 Task: Create new Company, with domain: '3m.com' and type: 'Prospect'. Add new contact for this company, with mail Id: 'Aditya18Sharma@3m.com', First Name: Aditya, Last name:  Sharma, Job Title: 'E-commerce Manager', Phone Number: '(408) 555-7891'. Change life cycle stage to  Lead and lead status to  Open. Logged in from softage.1@softage.net
Action: Mouse moved to (97, 61)
Screenshot: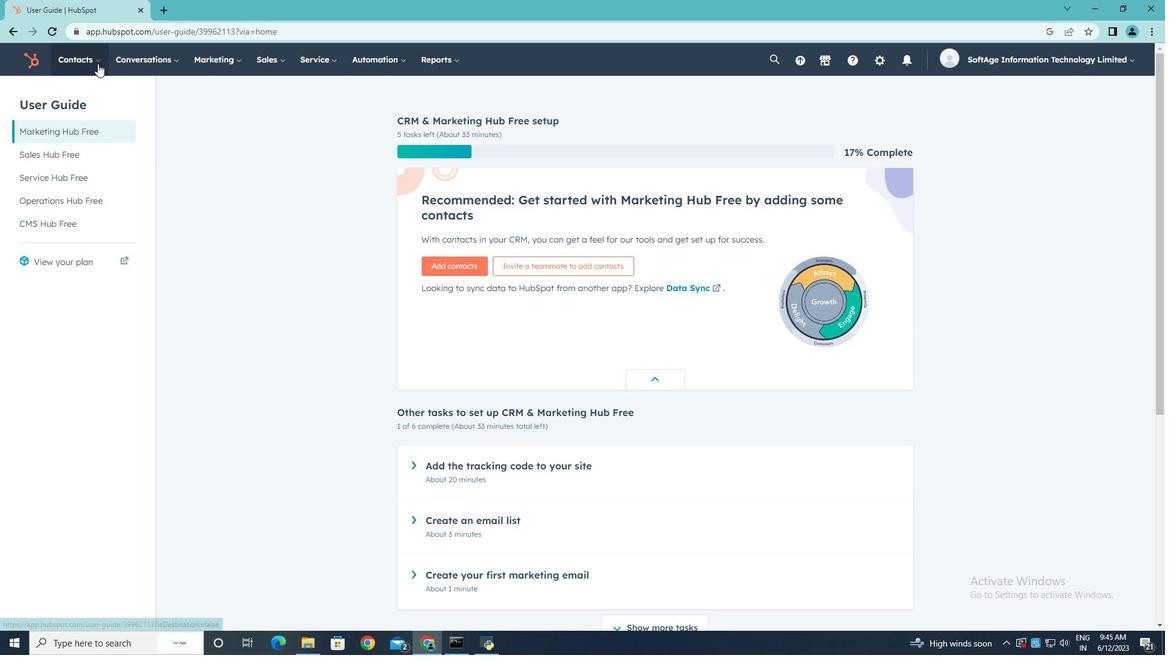 
Action: Mouse pressed left at (97, 61)
Screenshot: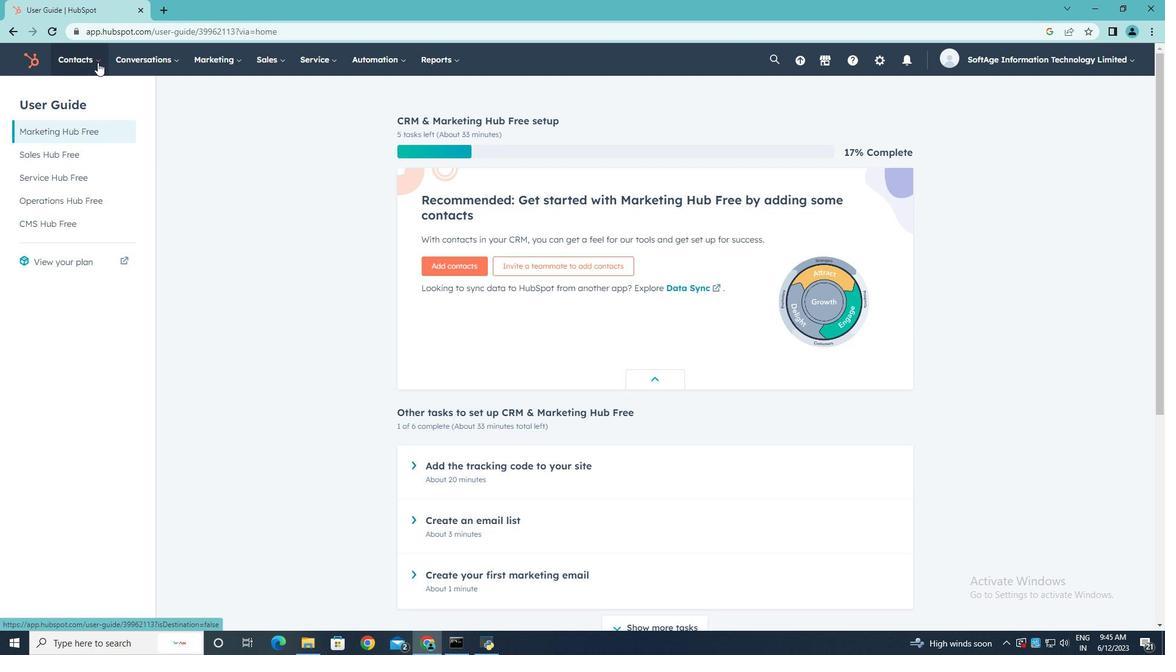 
Action: Mouse moved to (92, 123)
Screenshot: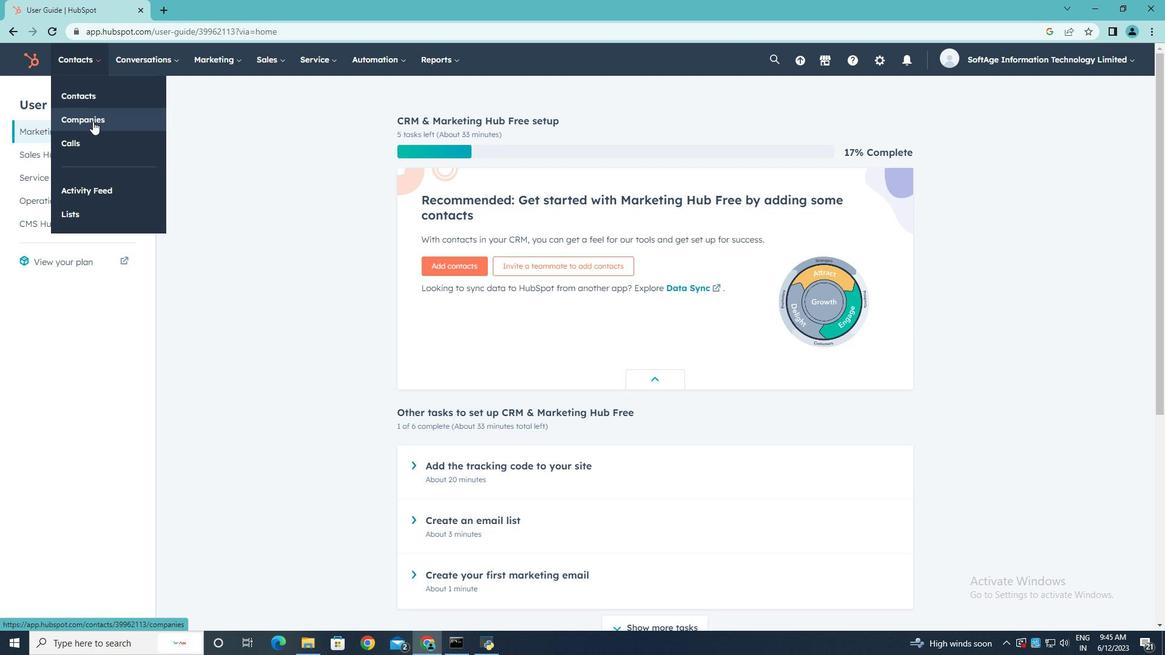 
Action: Mouse pressed left at (92, 123)
Screenshot: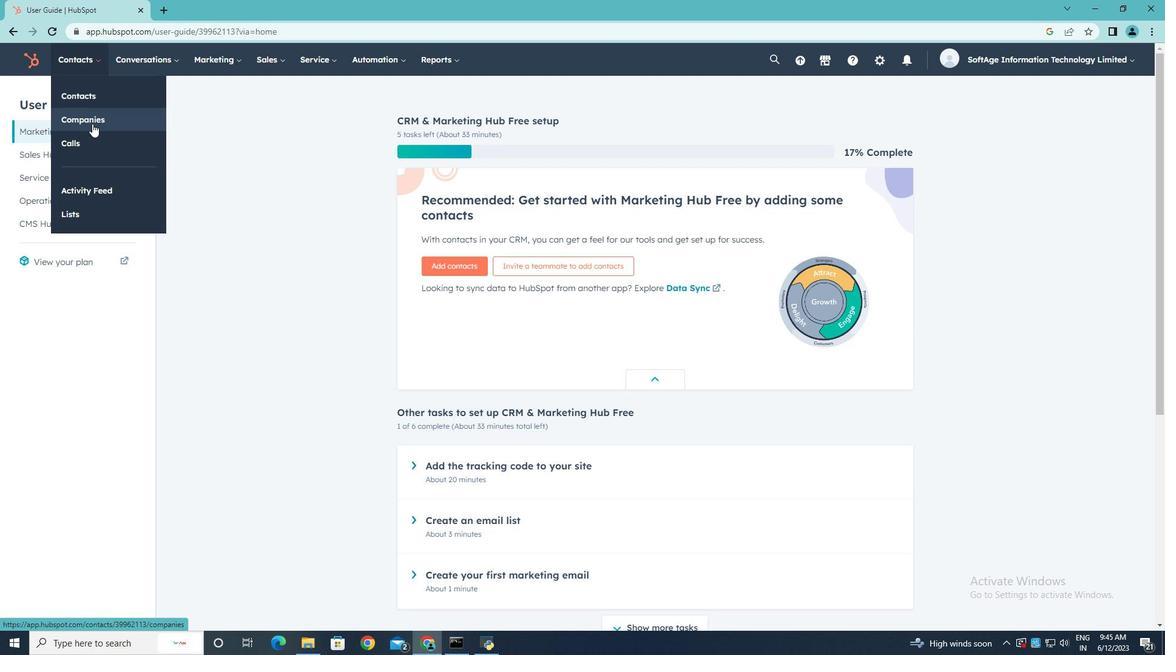
Action: Mouse moved to (1106, 103)
Screenshot: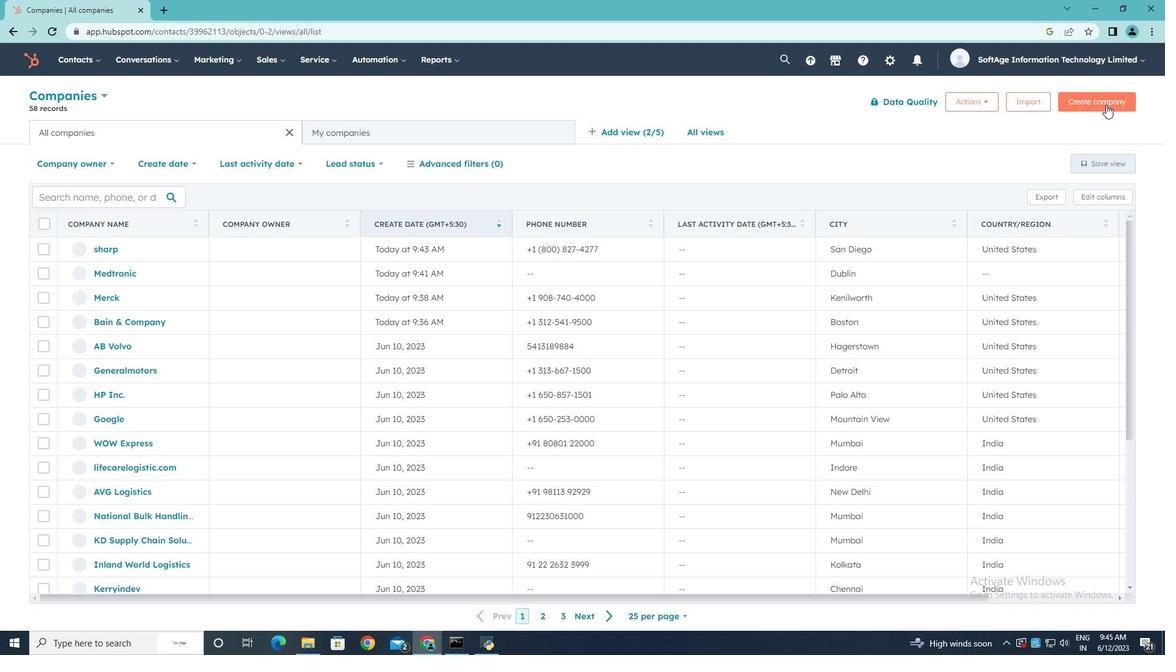 
Action: Mouse pressed left at (1106, 103)
Screenshot: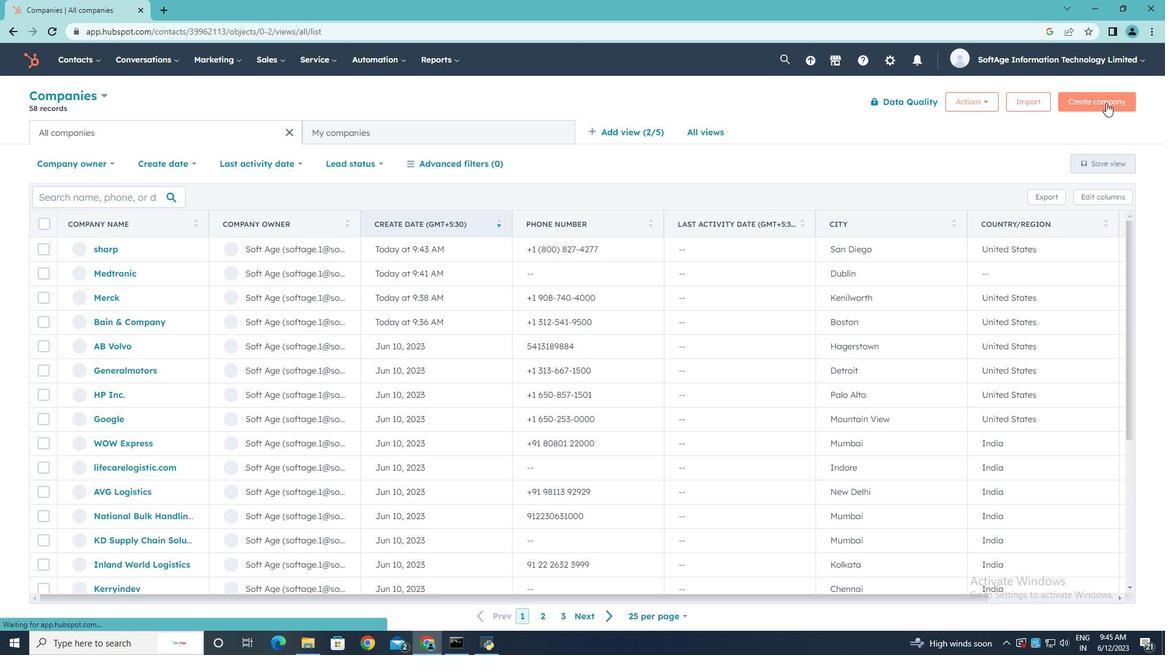 
Action: Mouse moved to (922, 154)
Screenshot: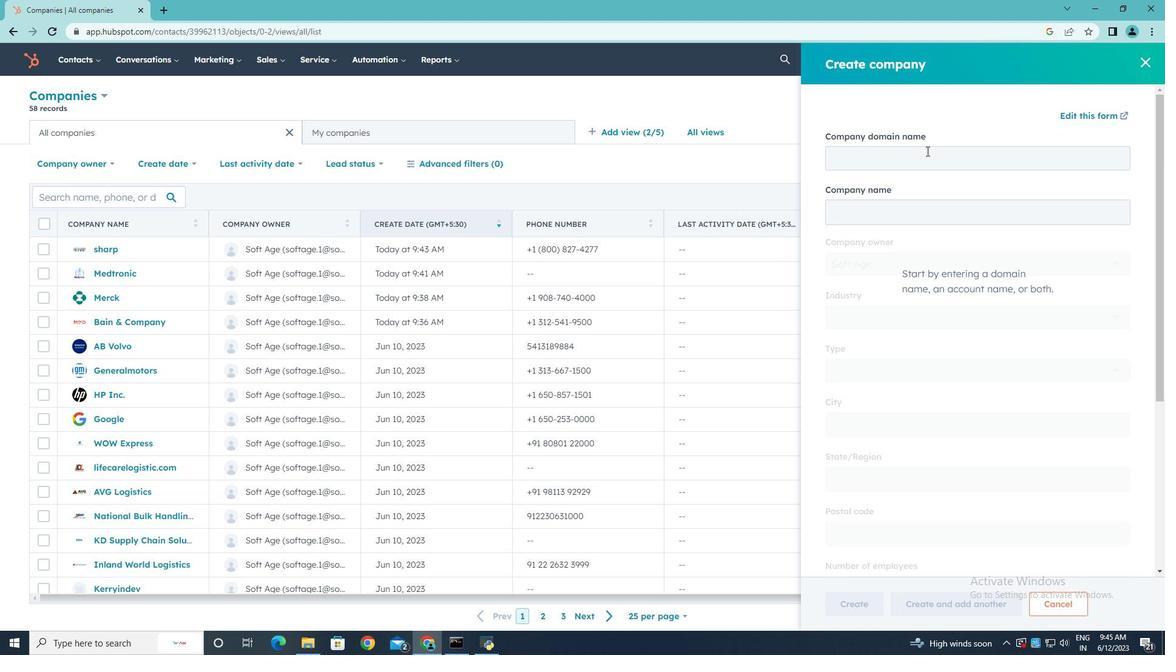 
Action: Mouse pressed left at (922, 154)
Screenshot: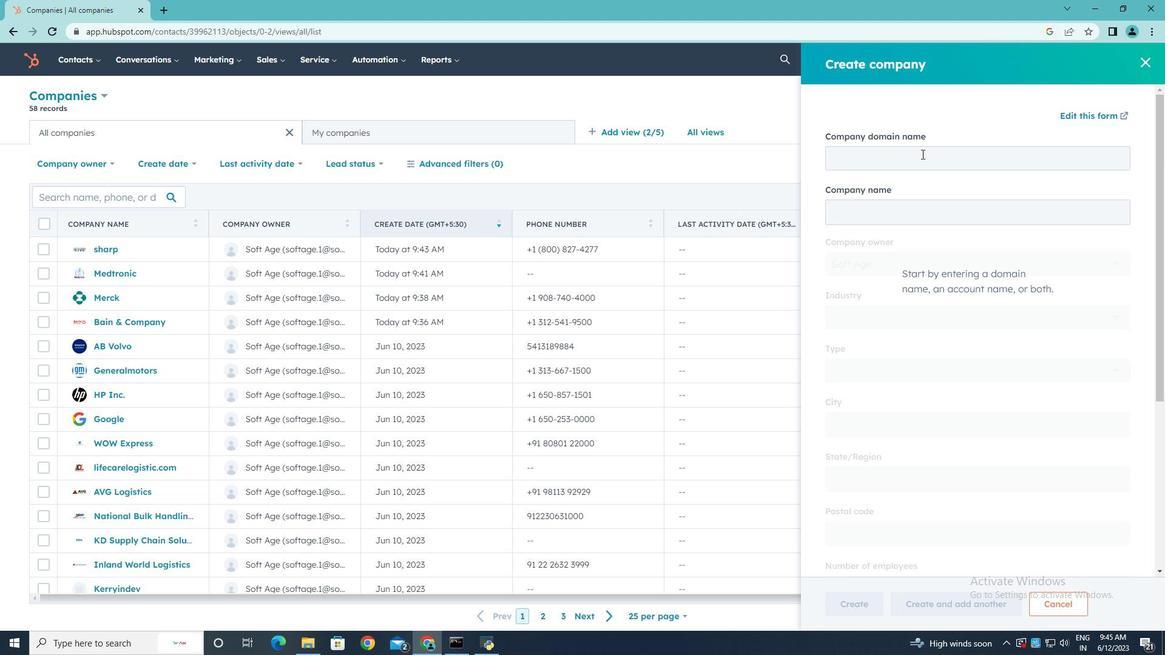 
Action: Key pressed 3m.com
Screenshot: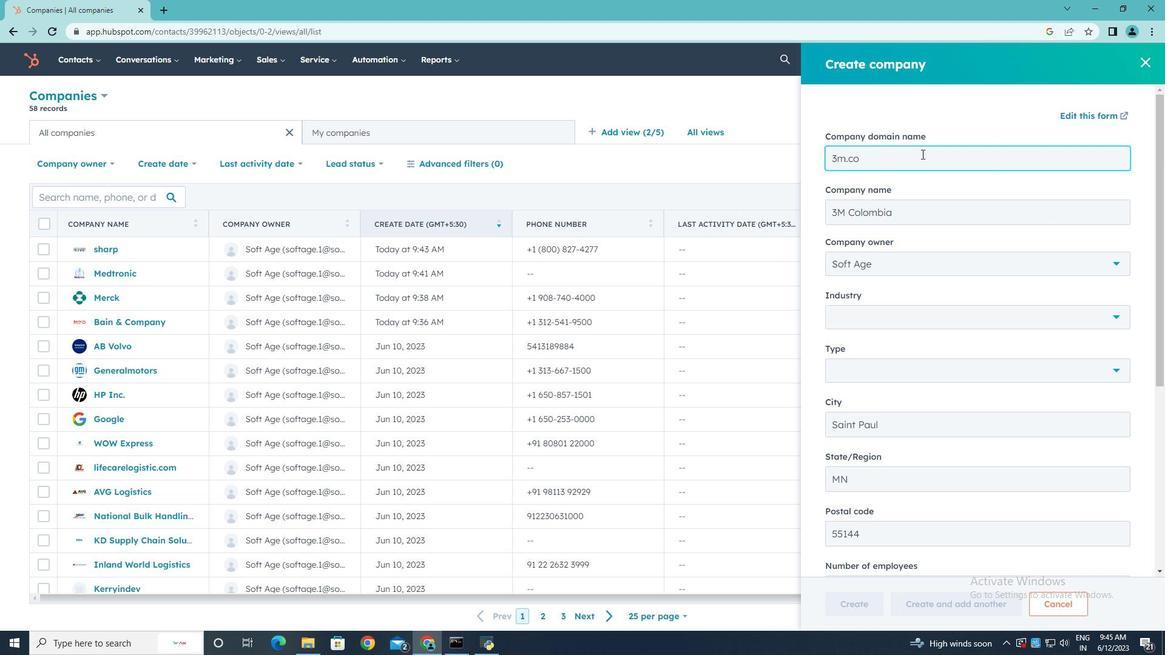 
Action: Mouse moved to (922, 221)
Screenshot: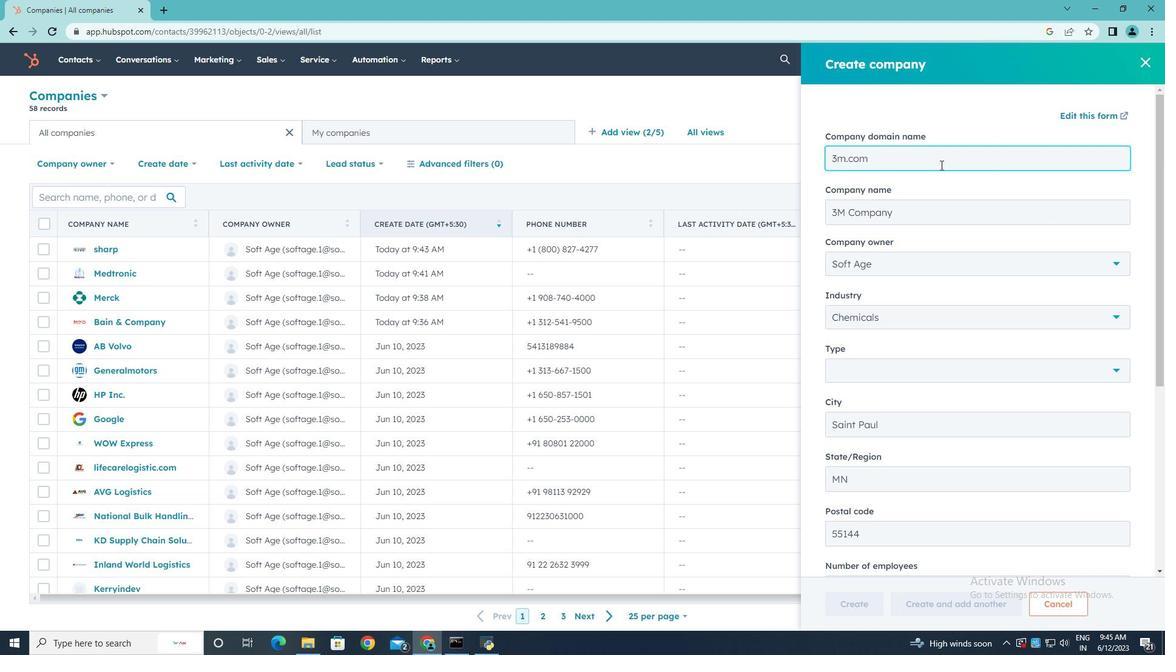
Action: Mouse scrolled (922, 220) with delta (0, 0)
Screenshot: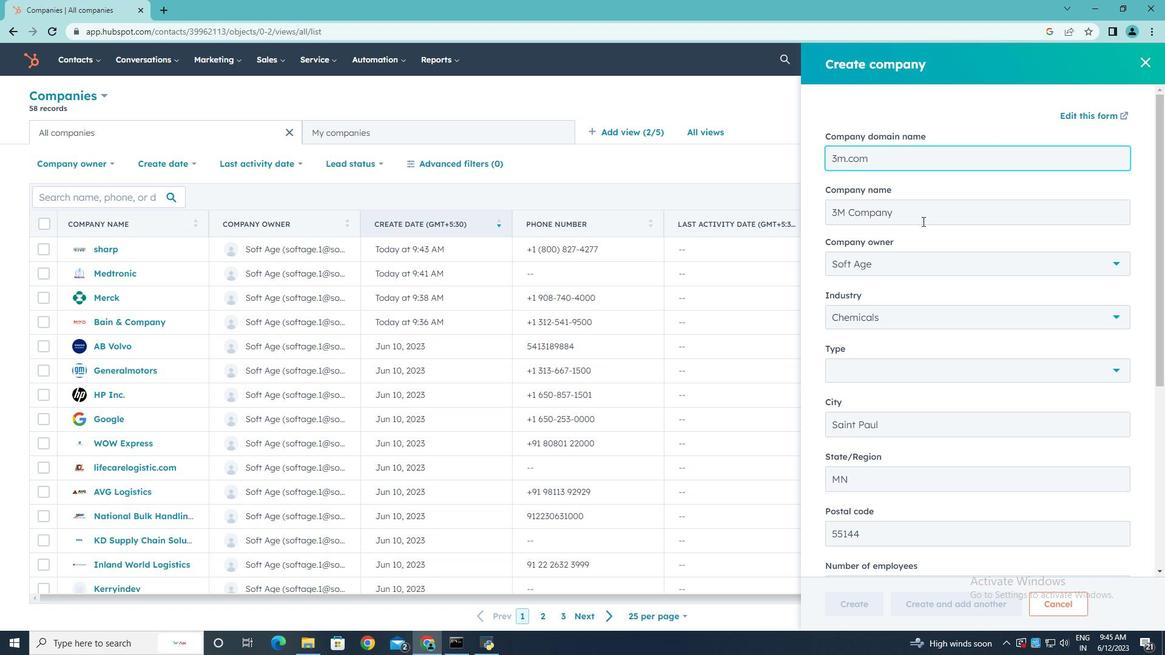
Action: Mouse scrolled (922, 220) with delta (0, 0)
Screenshot: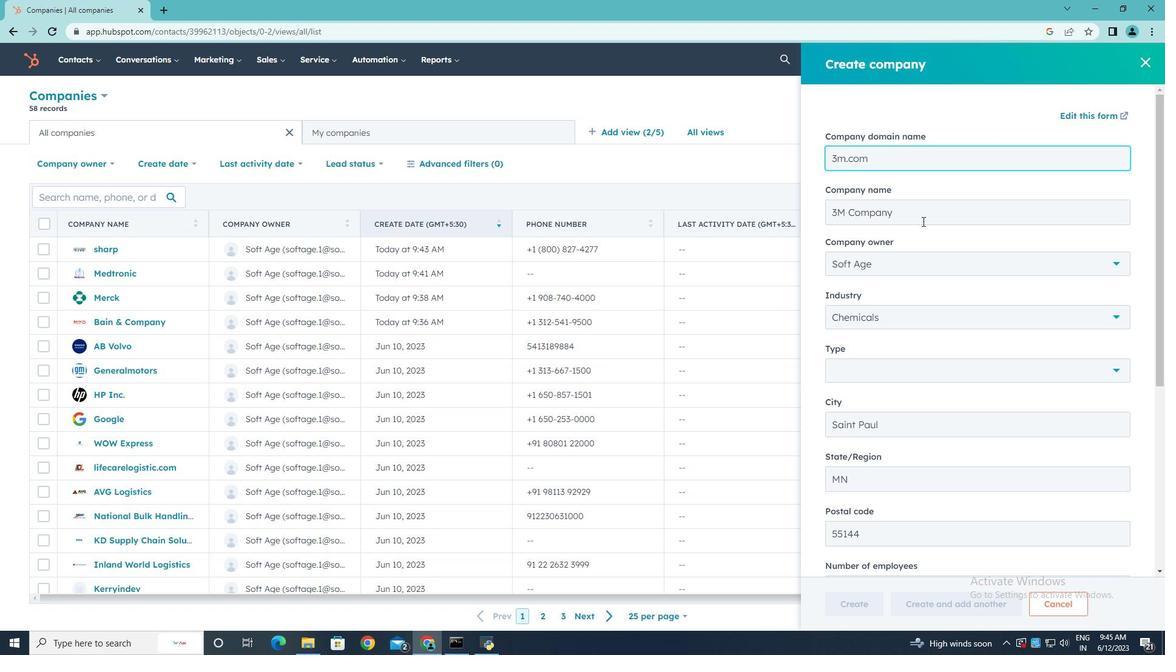
Action: Mouse scrolled (922, 220) with delta (0, 0)
Screenshot: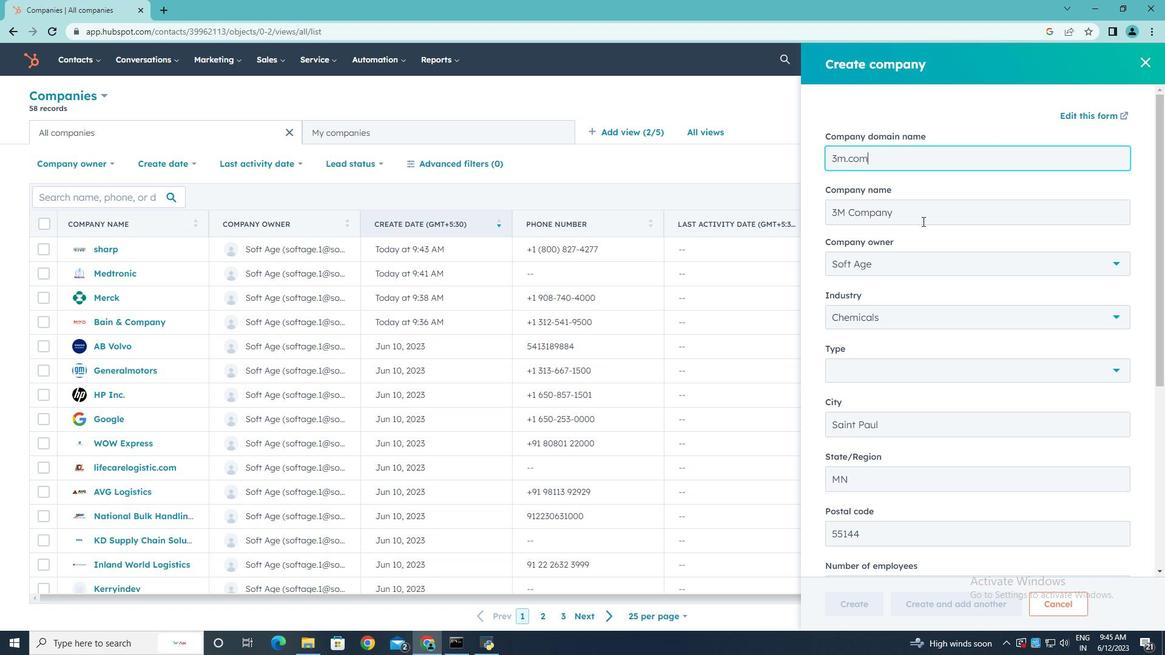
Action: Mouse moved to (993, 192)
Screenshot: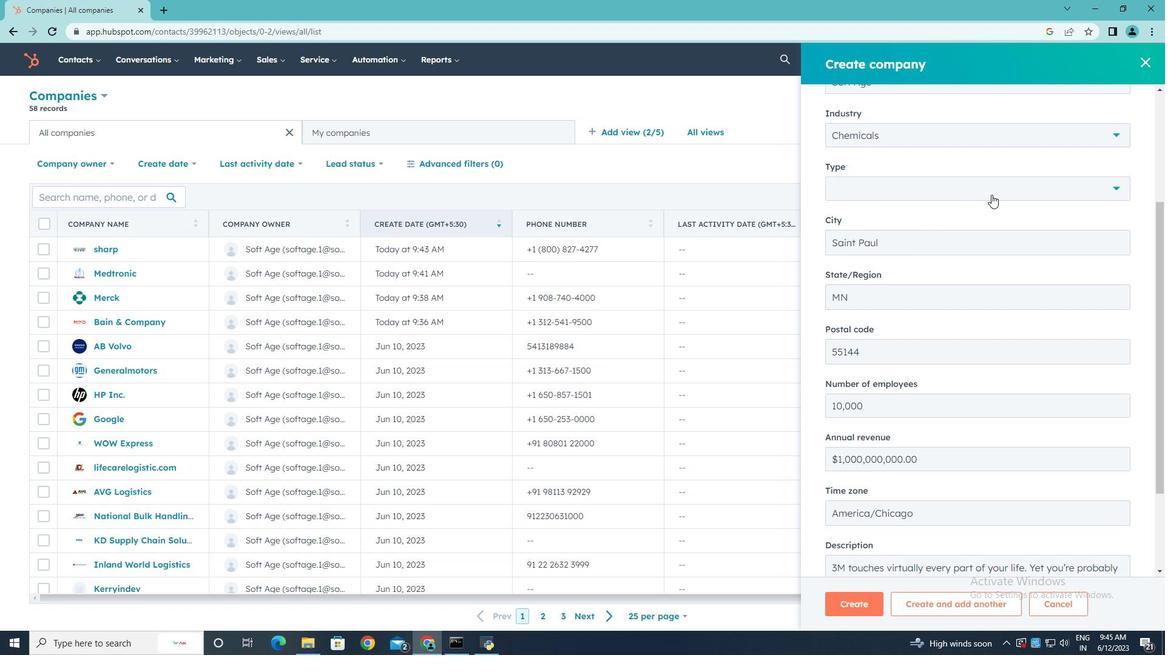 
Action: Mouse pressed left at (993, 192)
Screenshot: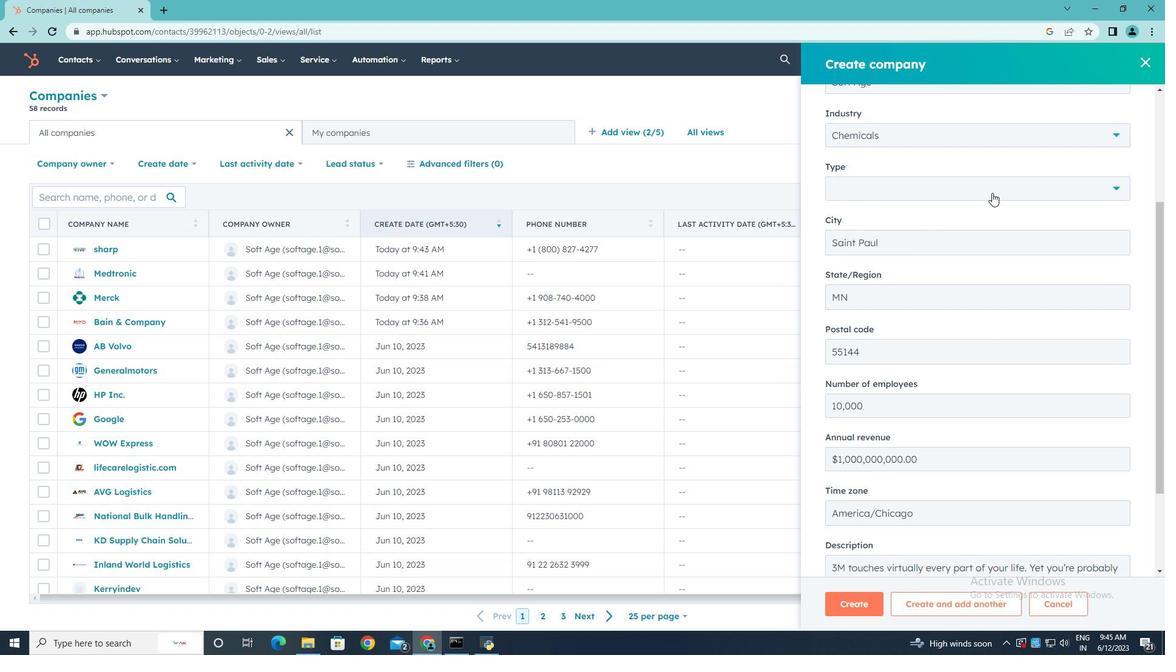 
Action: Mouse moved to (891, 243)
Screenshot: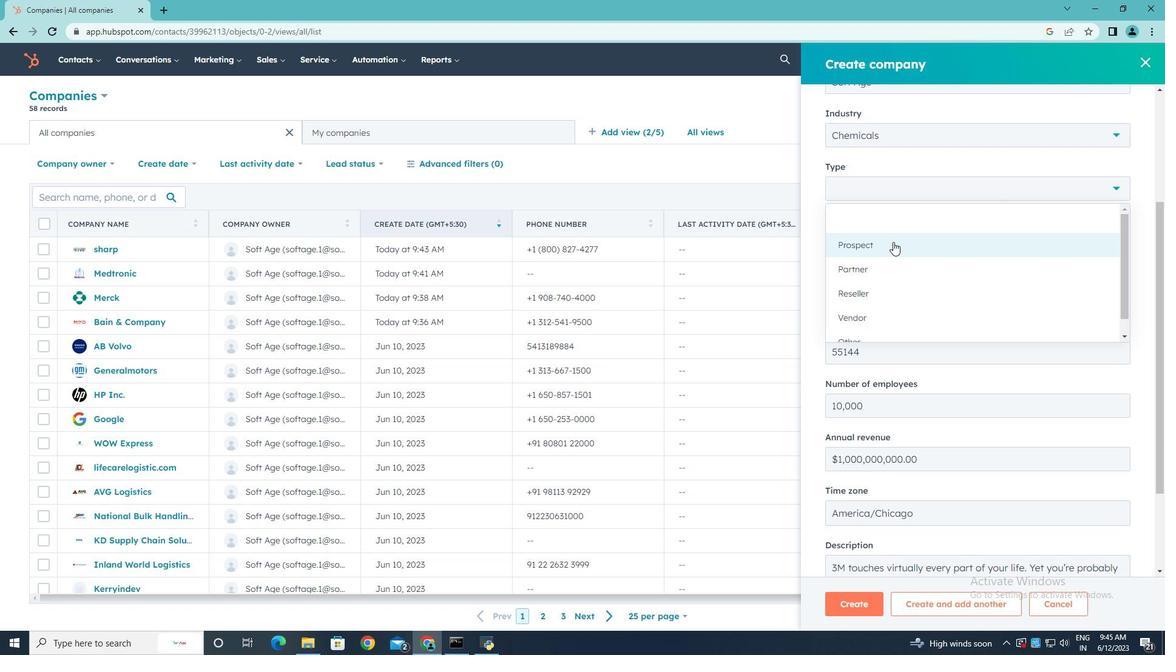 
Action: Mouse pressed left at (891, 243)
Screenshot: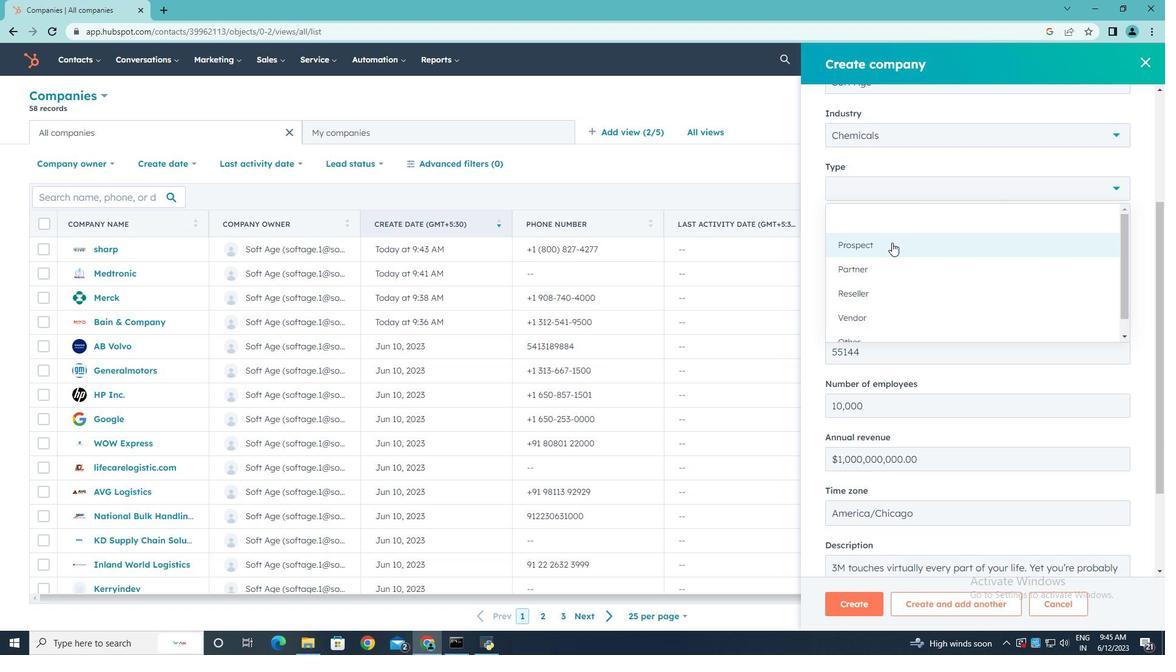 
Action: Mouse scrolled (891, 242) with delta (0, 0)
Screenshot: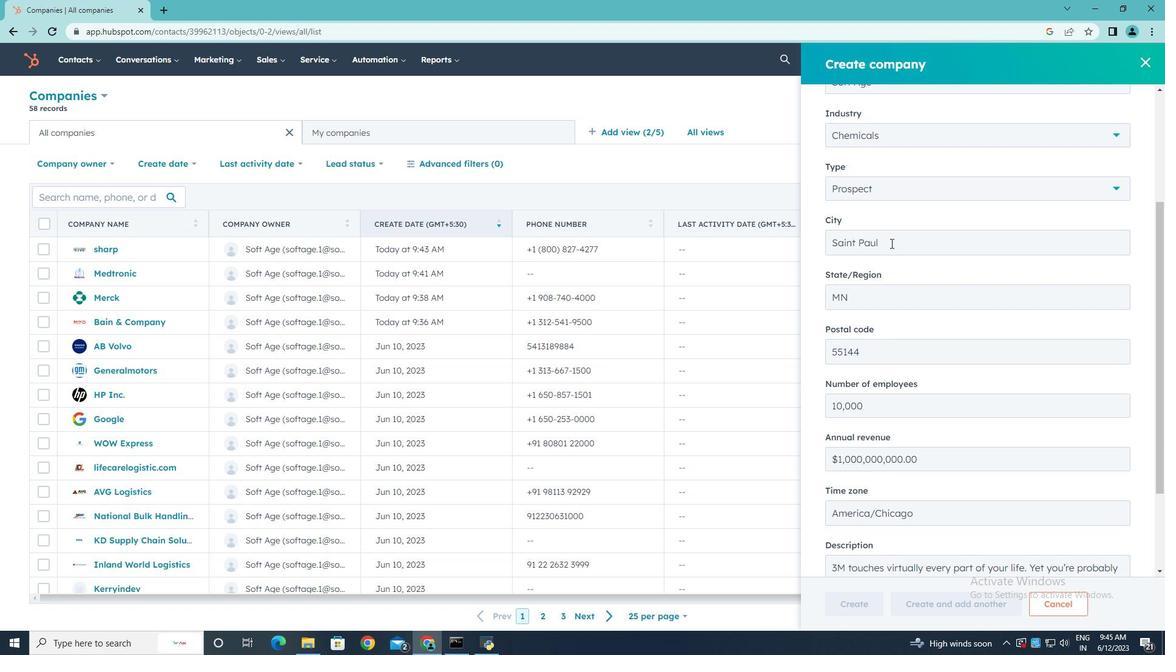 
Action: Mouse scrolled (891, 242) with delta (0, 0)
Screenshot: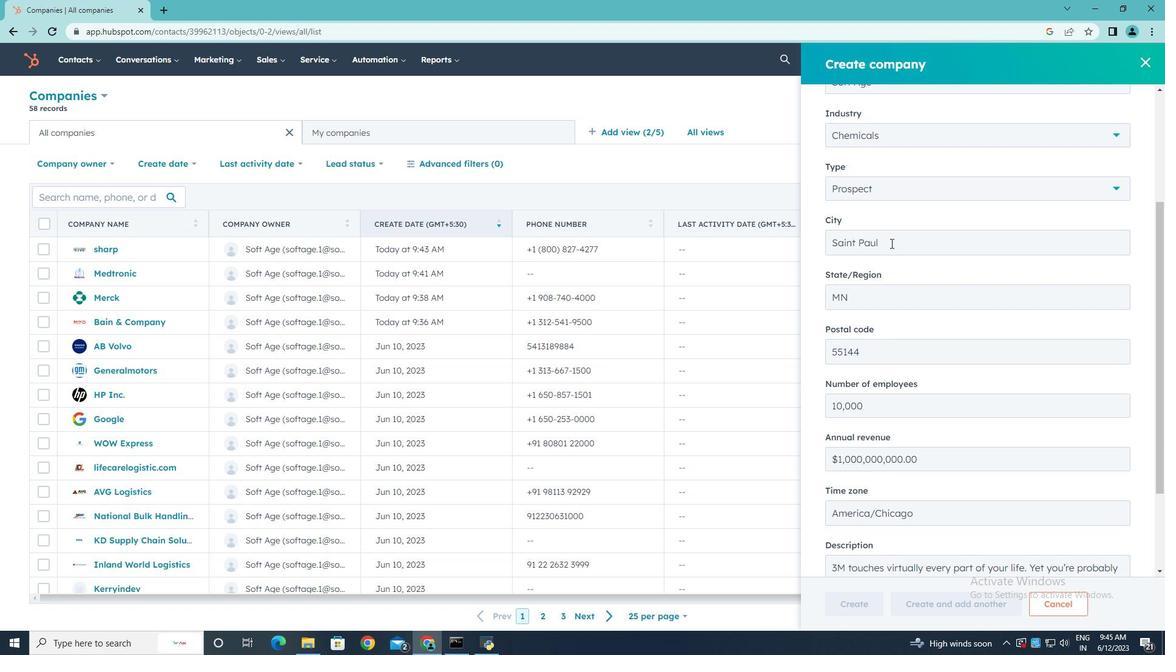 
Action: Mouse scrolled (891, 242) with delta (0, 0)
Screenshot: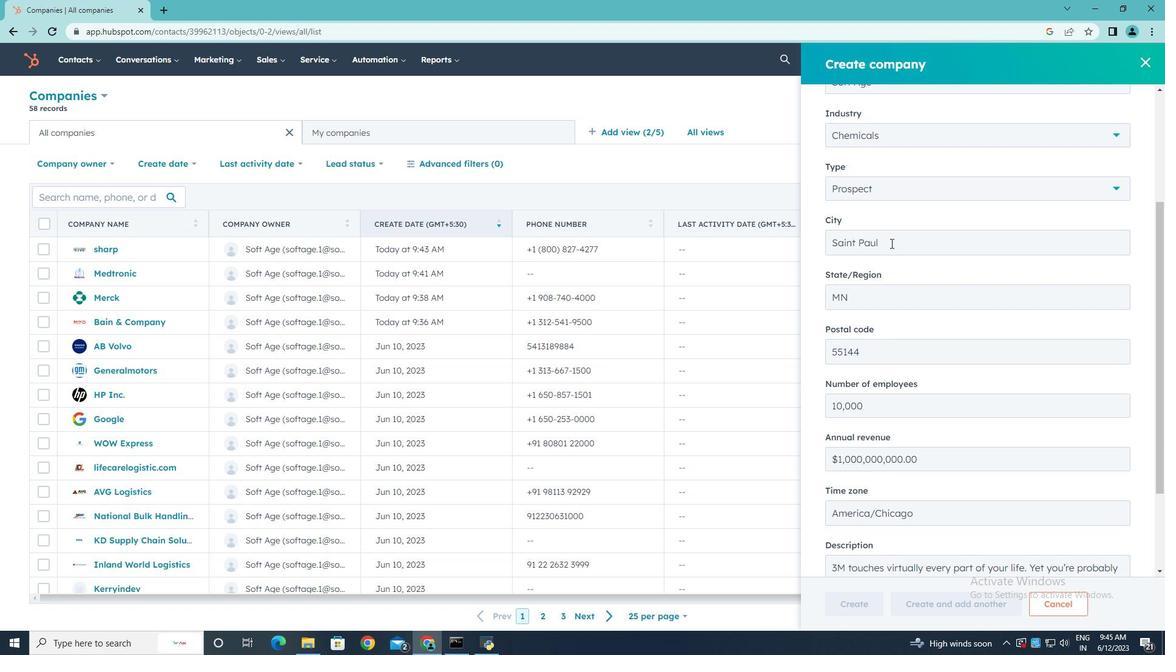
Action: Mouse scrolled (891, 242) with delta (0, 0)
Screenshot: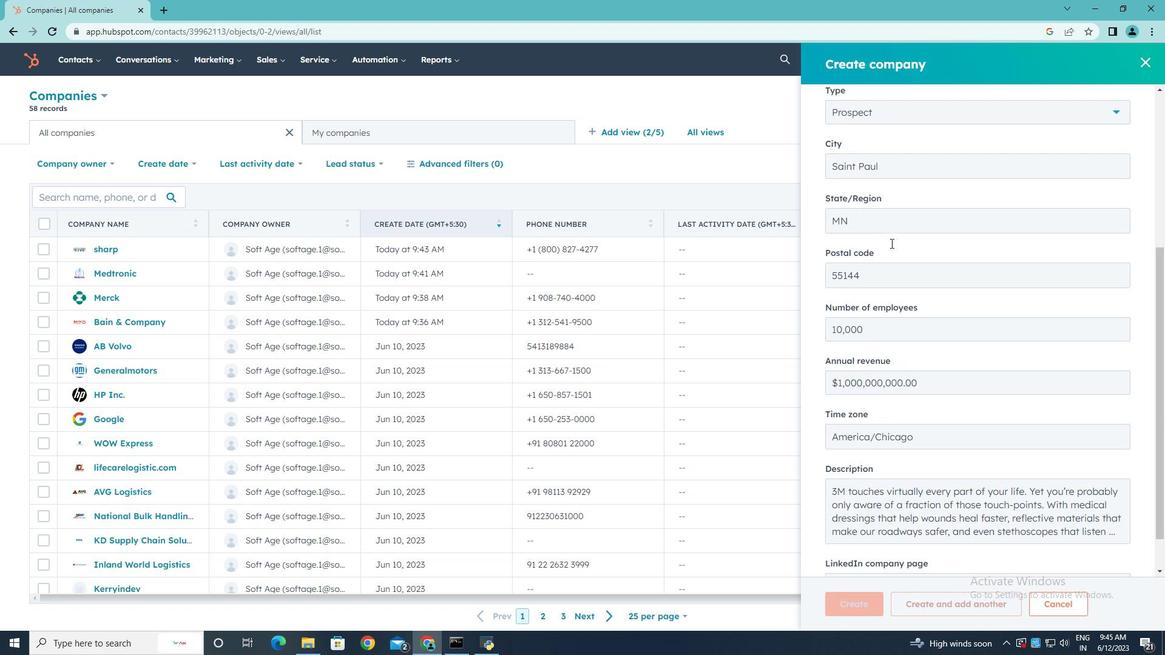 
Action: Mouse moved to (848, 617)
Screenshot: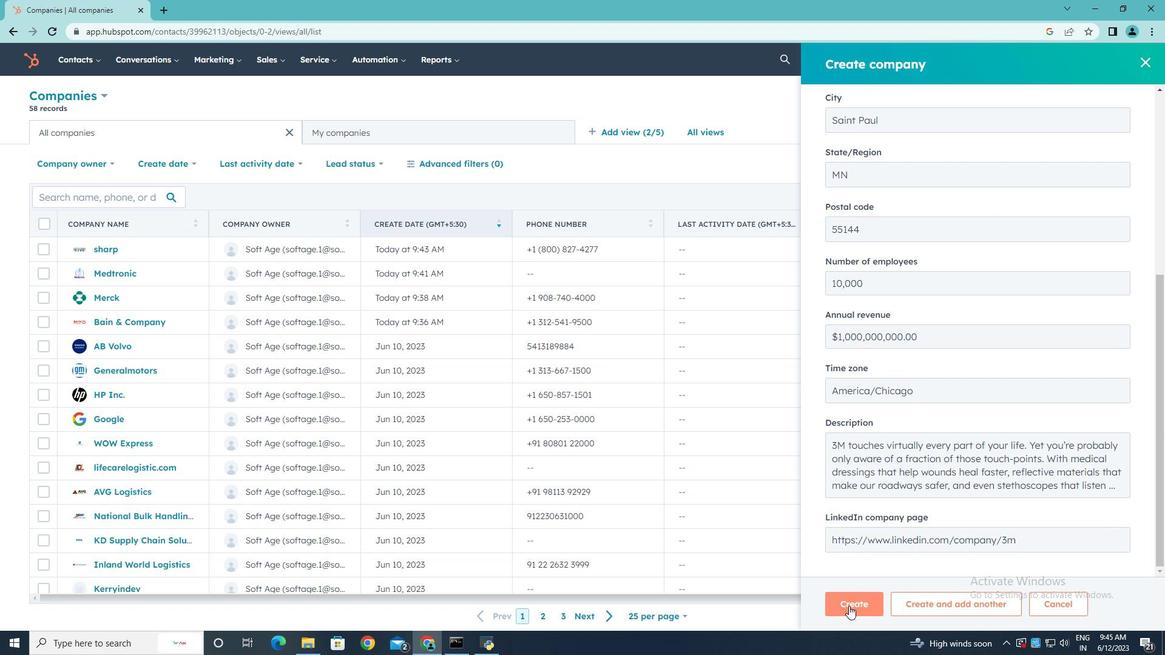 
Action: Mouse pressed left at (848, 617)
Screenshot: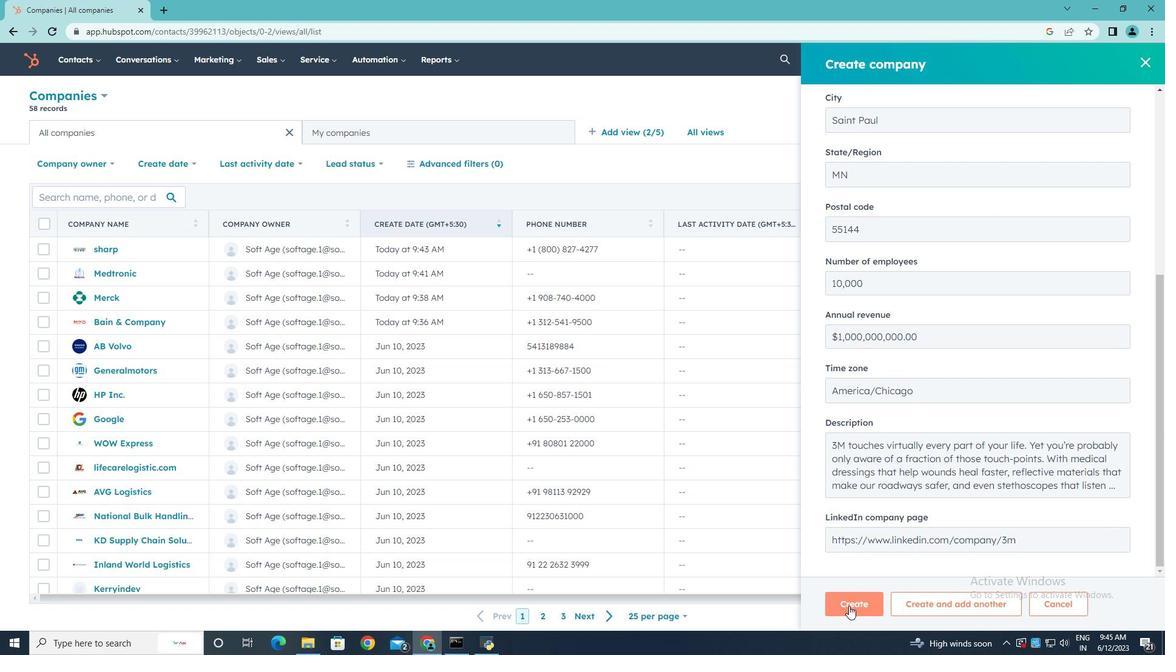 
Action: Mouse moved to (853, 611)
Screenshot: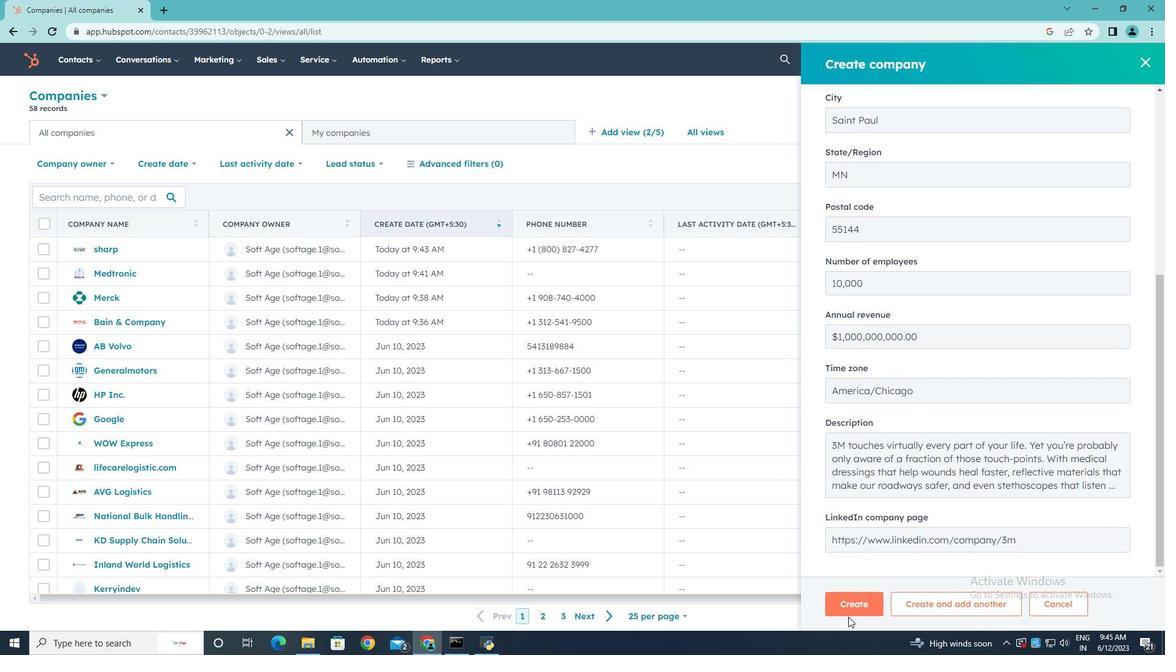 
Action: Mouse pressed left at (853, 611)
Screenshot: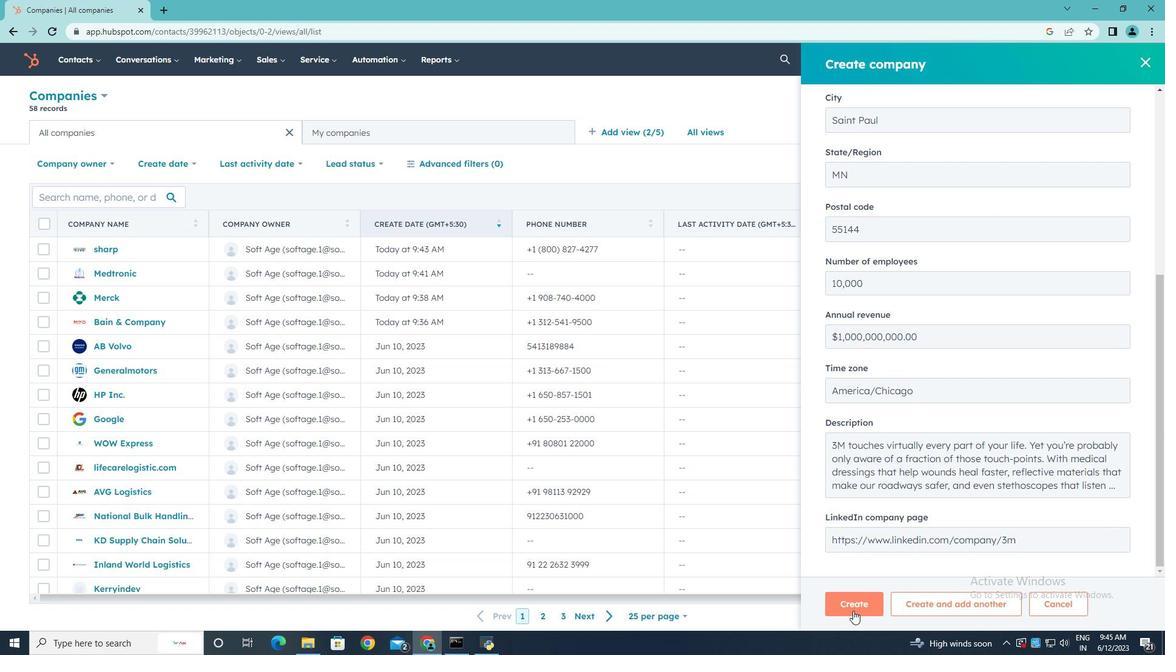 
Action: Mouse moved to (815, 389)
Screenshot: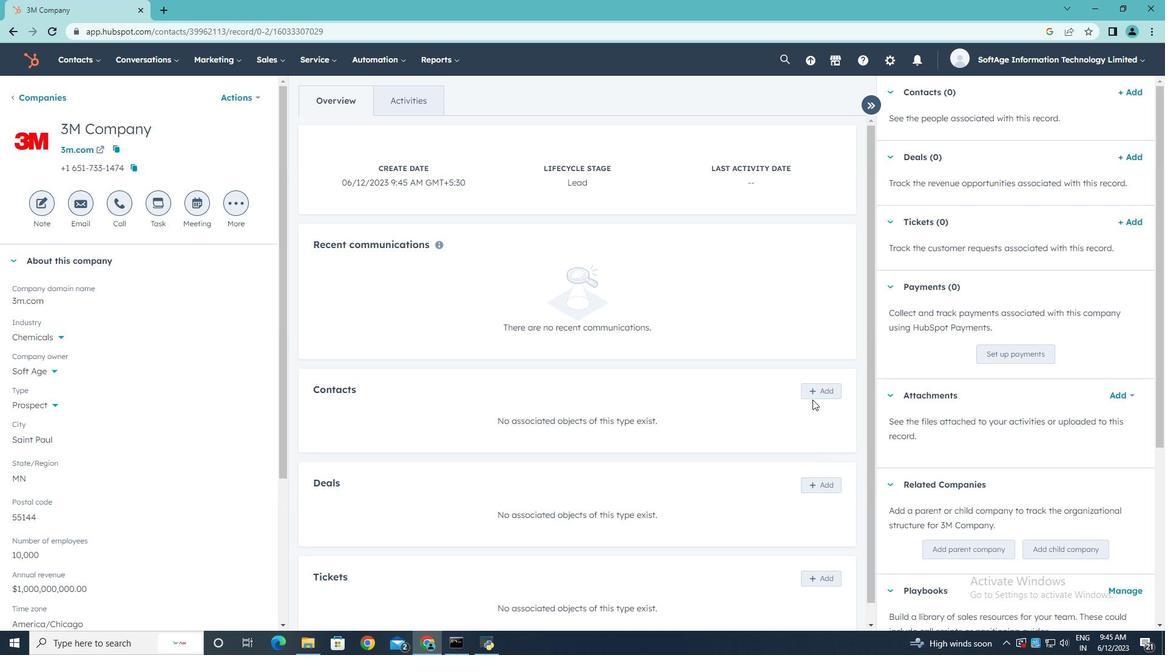 
Action: Mouse pressed left at (815, 389)
Screenshot: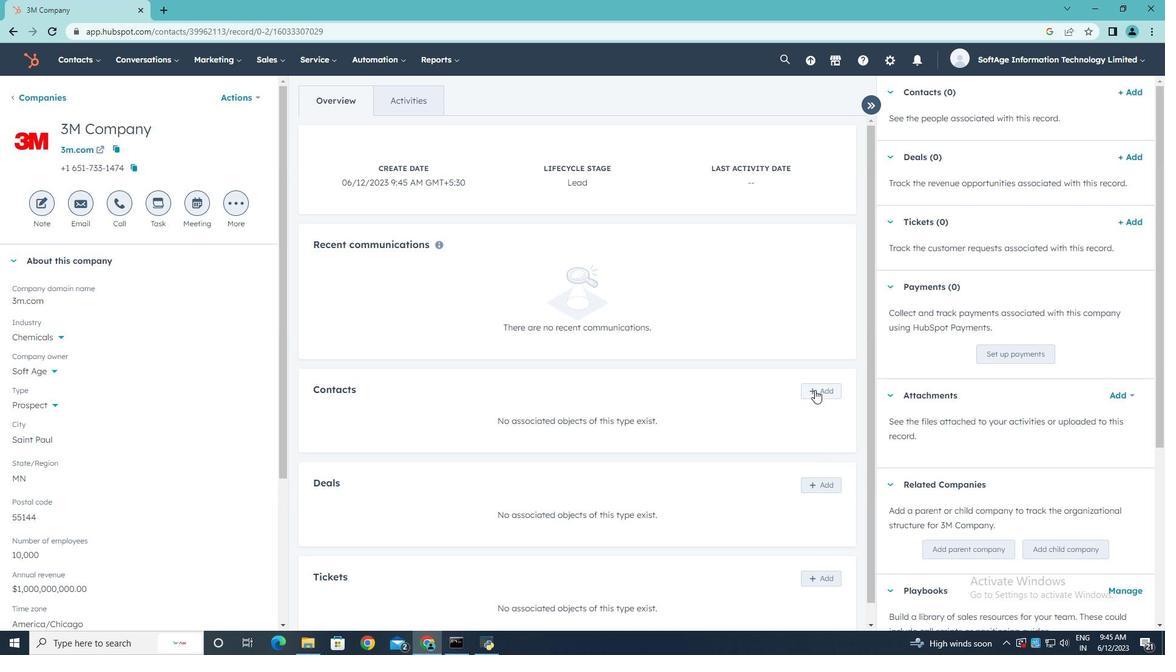 
Action: Mouse moved to (915, 119)
Screenshot: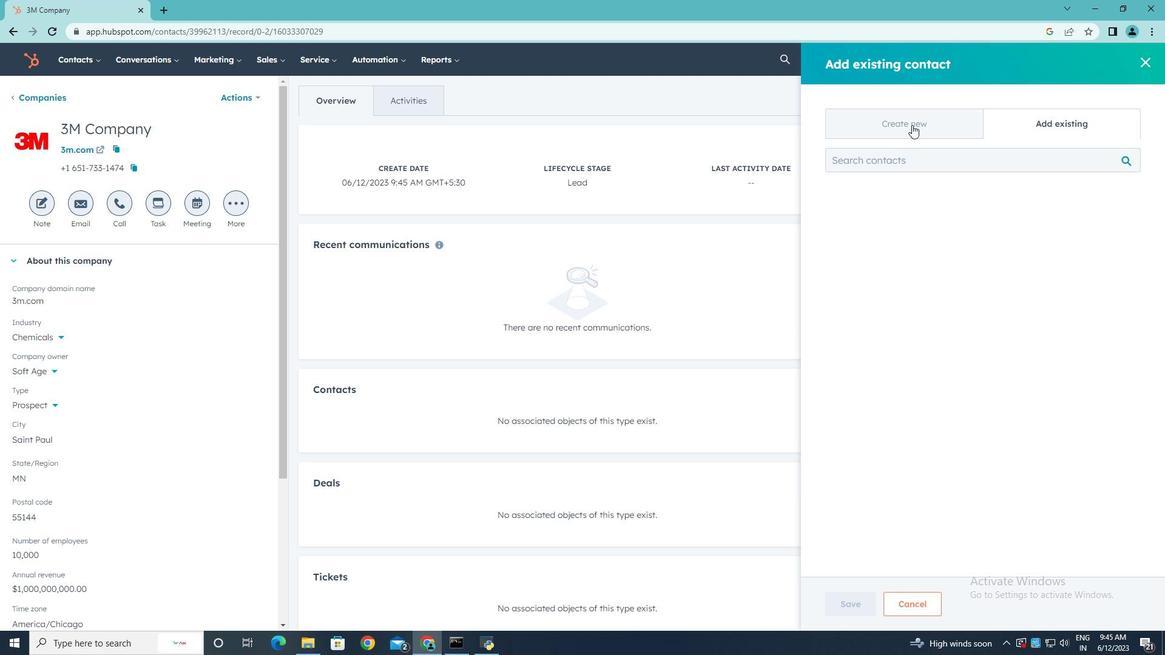 
Action: Mouse pressed left at (915, 119)
Screenshot: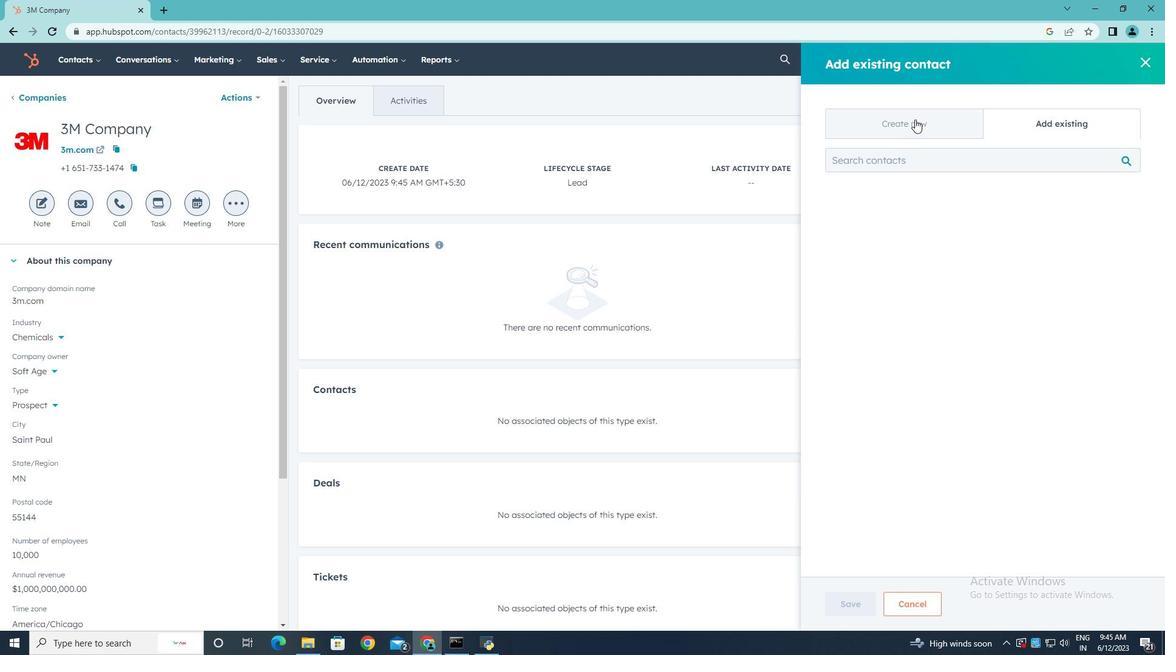 
Action: Mouse moved to (885, 196)
Screenshot: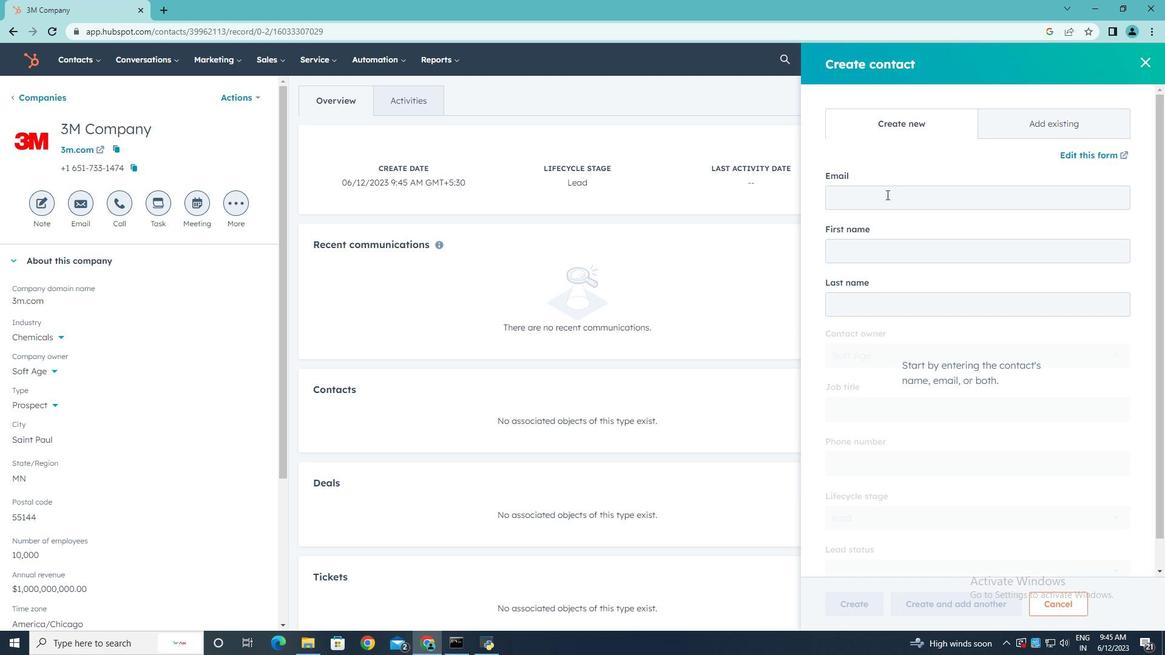 
Action: Mouse pressed left at (885, 196)
Screenshot: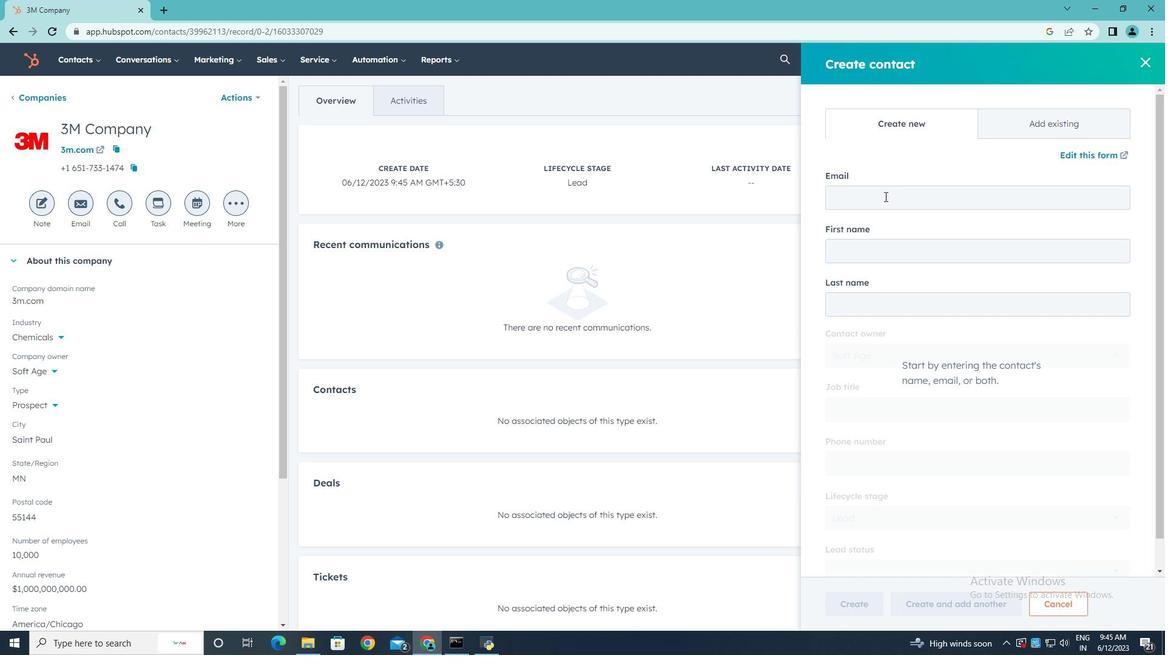 
Action: Key pressed <Key.shift>Aditya18<Key.shift>Sharma<Key.shift><Key.shift><Key.shift><Key.shift><Key.shift><Key.shift><Key.shift><Key.shift><Key.shift><Key.shift><Key.shift><Key.shift><Key.shift><Key.shift><Key.shift><Key.shift><Key.shift><Key.shift><Key.shift><Key.shift><Key.shift><Key.shift><Key.shift><Key.shift>@3m.com
Screenshot: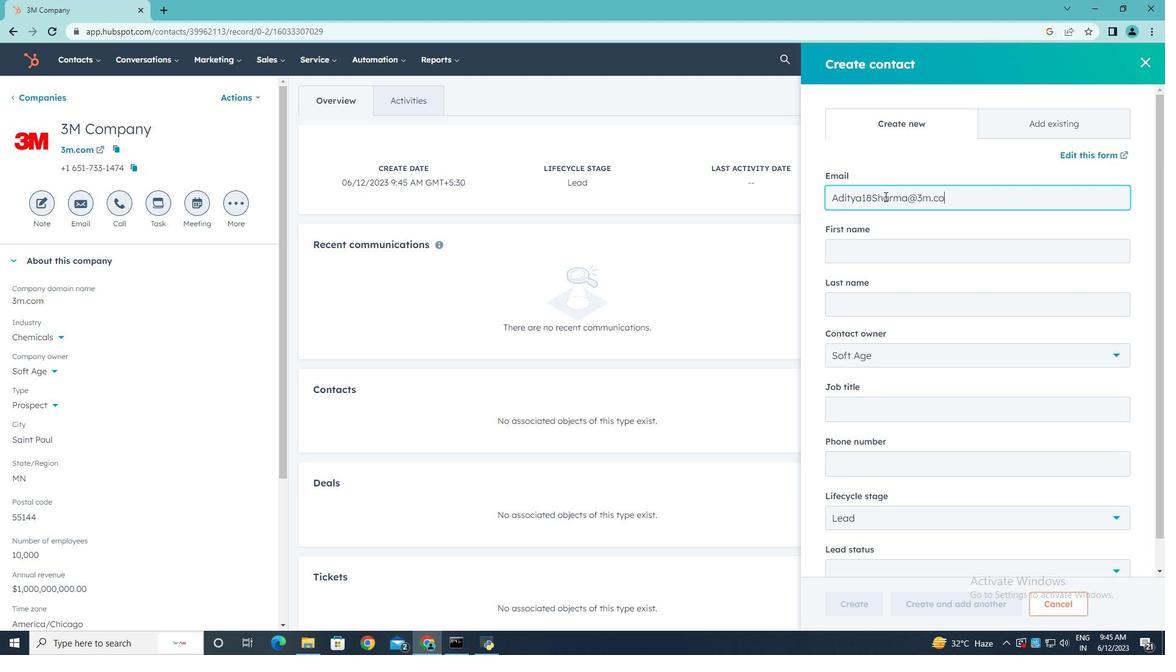 
Action: Mouse moved to (884, 245)
Screenshot: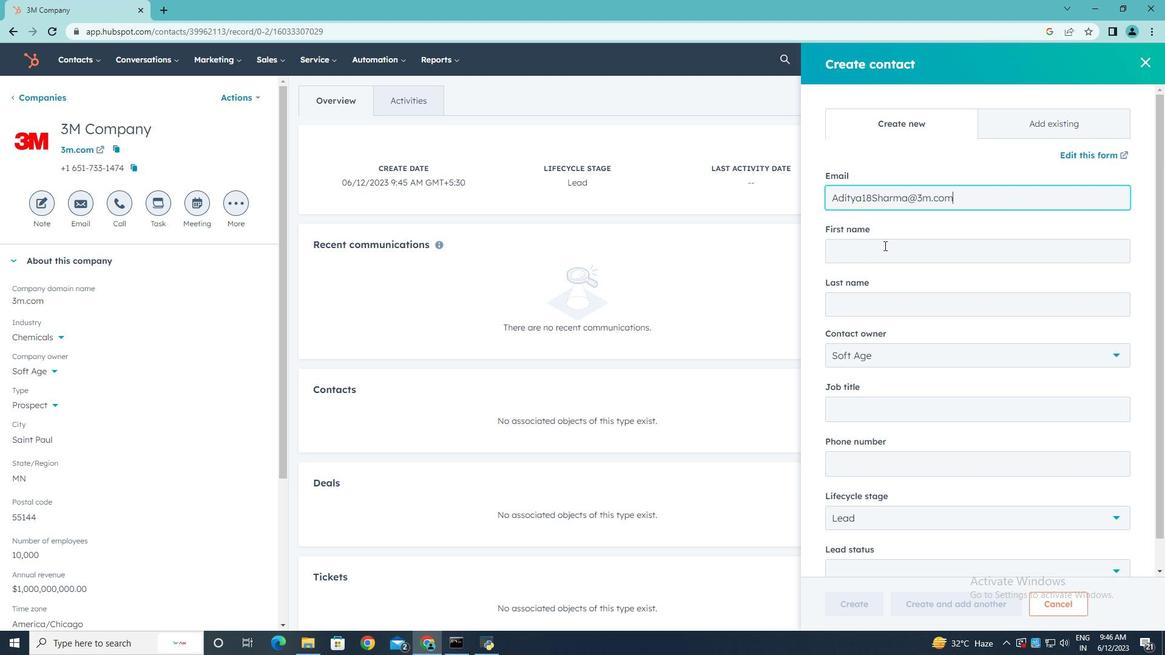 
Action: Mouse pressed left at (884, 245)
Screenshot: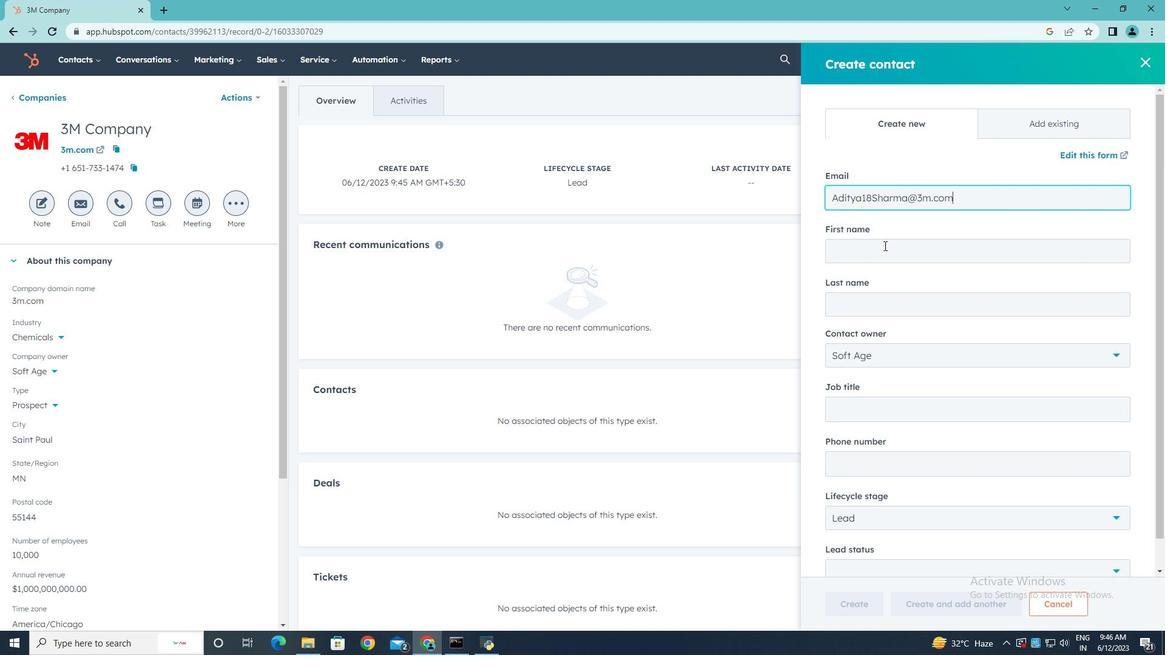 
Action: Key pressed <Key.shift>Aditya
Screenshot: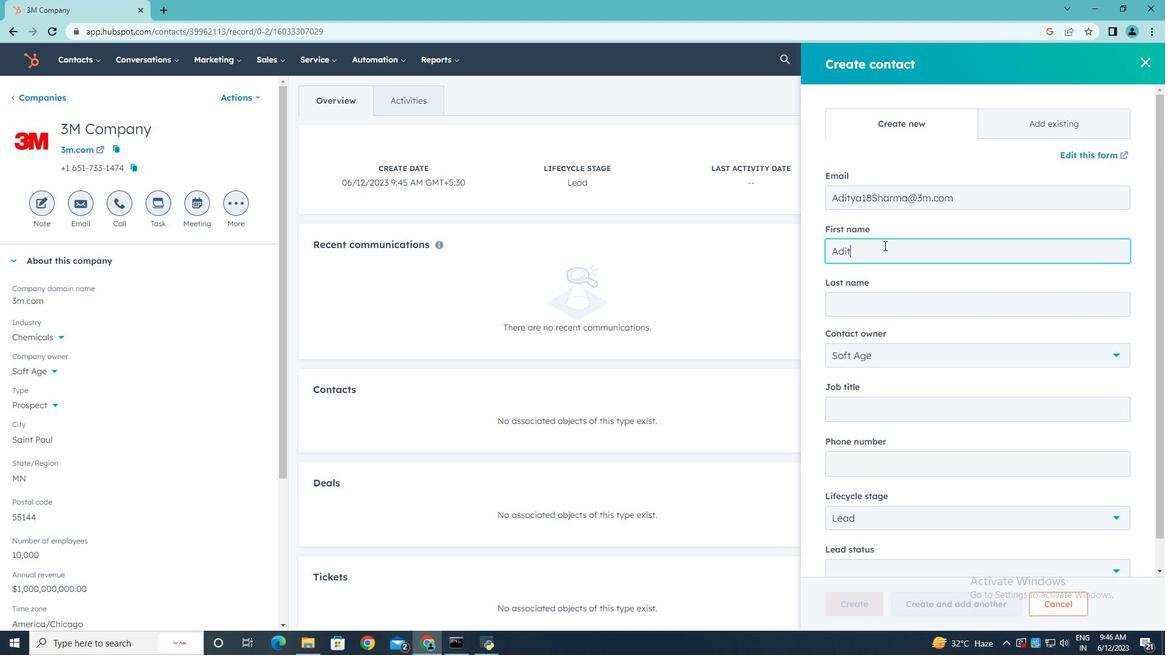 
Action: Mouse moved to (868, 307)
Screenshot: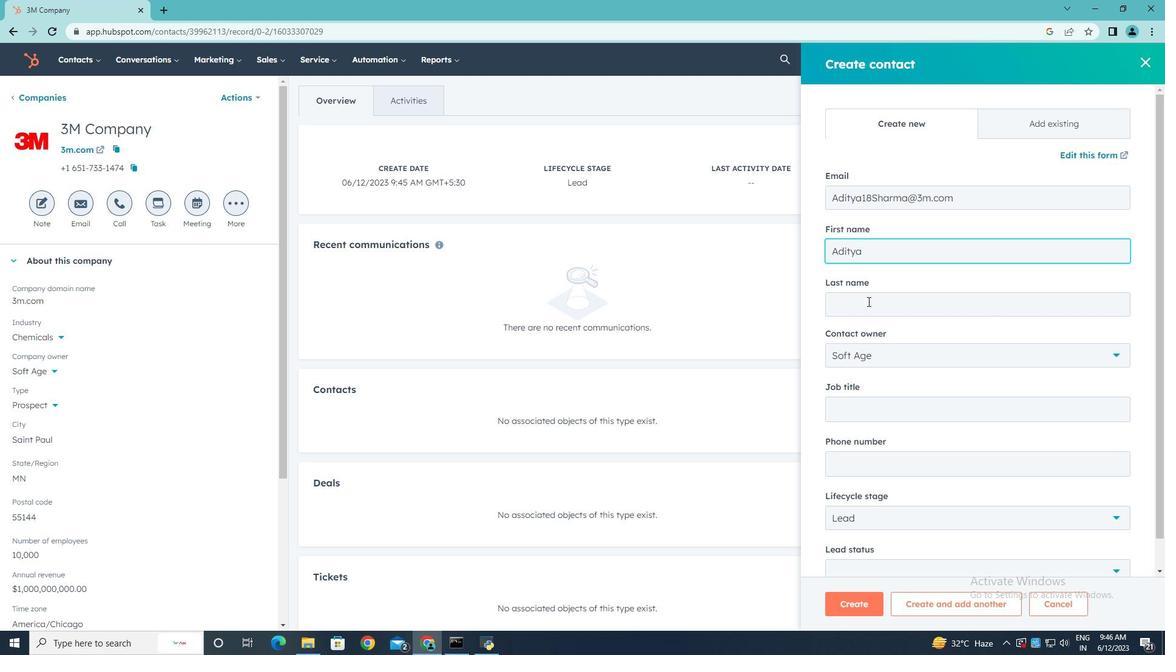 
Action: Mouse pressed left at (868, 307)
Screenshot: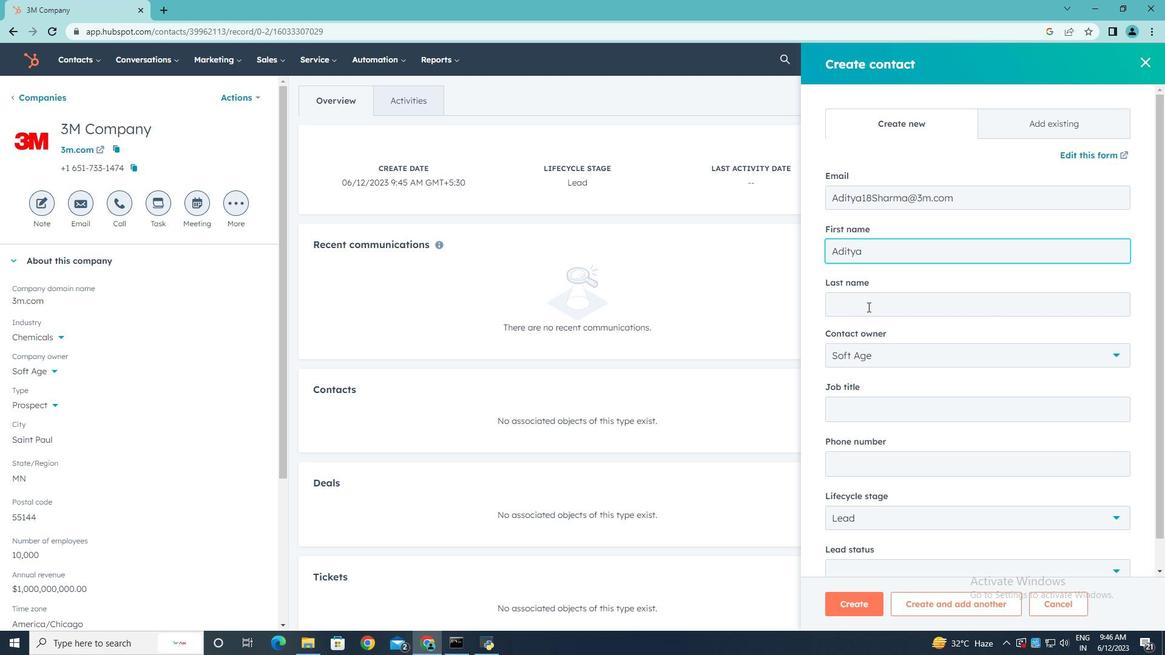 
Action: Key pressed <Key.shift>Sharma
Screenshot: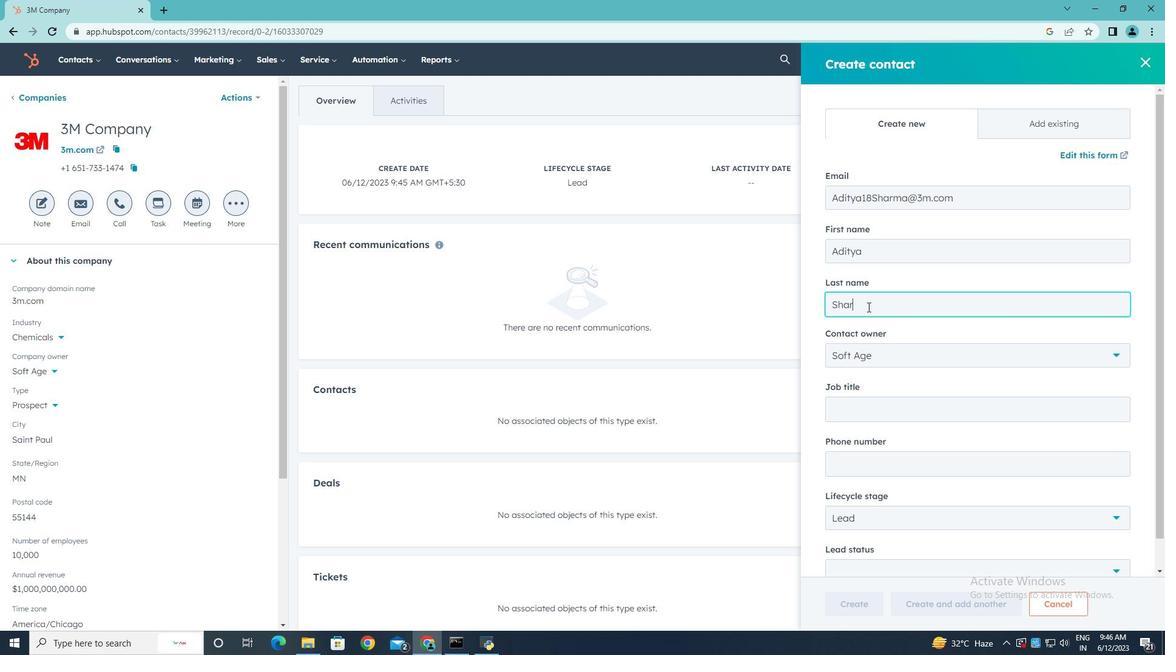 
Action: Mouse moved to (883, 406)
Screenshot: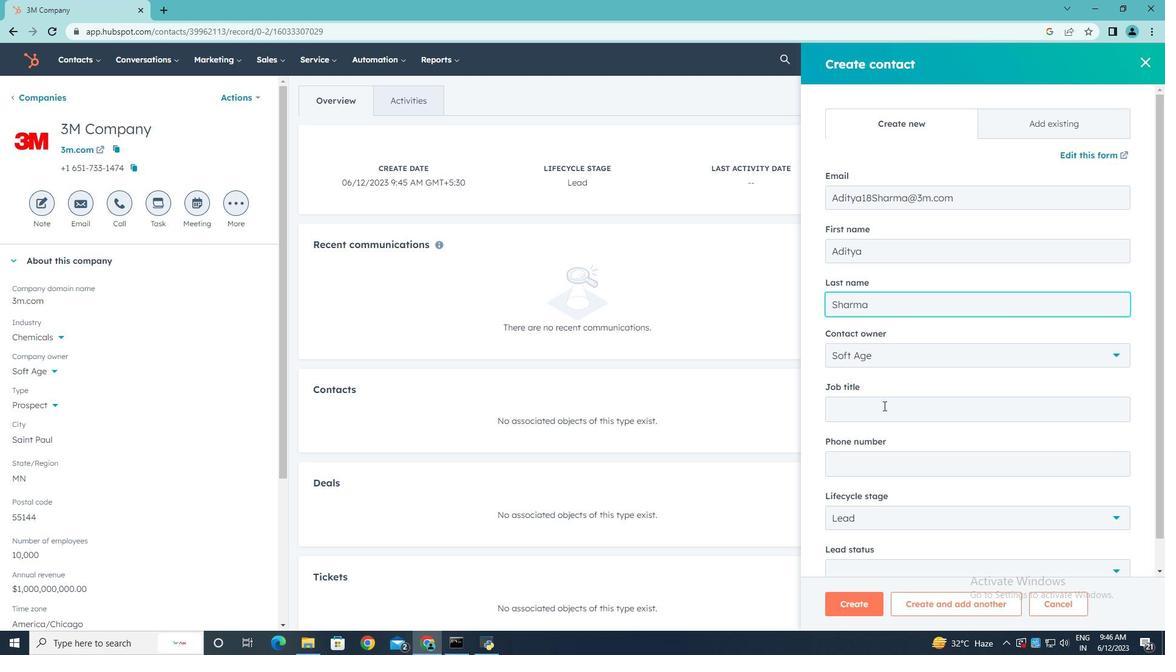 
Action: Mouse pressed left at (883, 406)
Screenshot: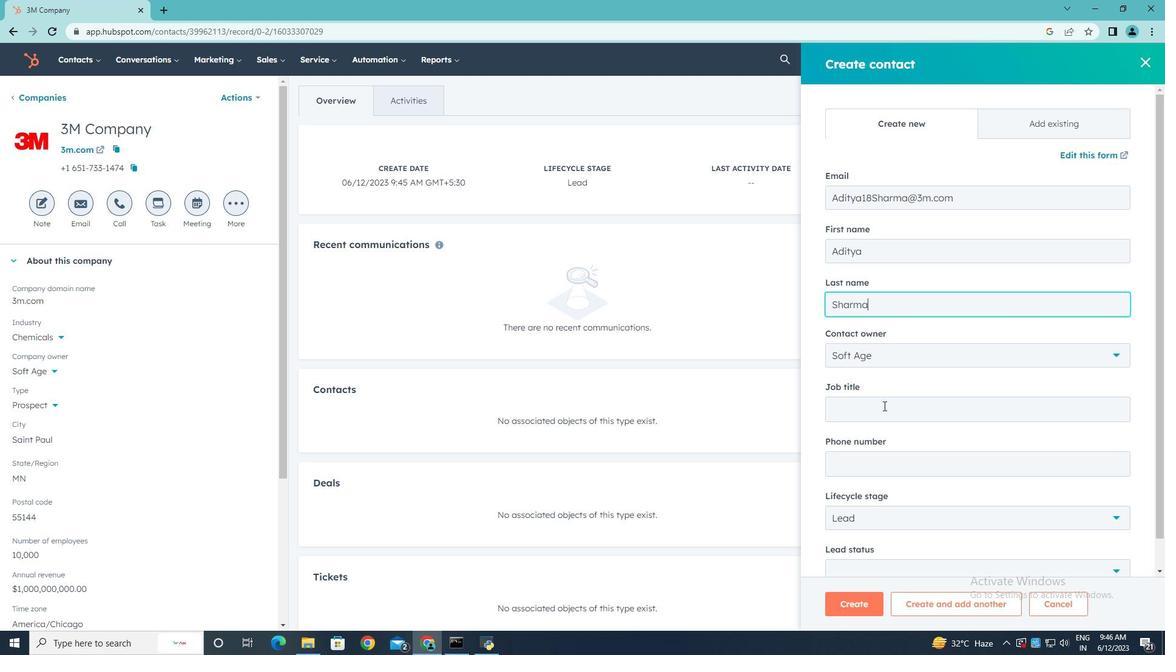 
Action: Key pressed <Key.shift><Key.shift><Key.shift><Key.shift><Key.shift><Key.shift><Key.shift><Key.shift><Key.shift><Key.shift><Key.shift><Key.shift><Key.shift><Key.shift><Key.shift><Key.shift><Key.shift><Key.shift><Key.shift>E-commerce<Key.space><Key.shift>Manager
Screenshot: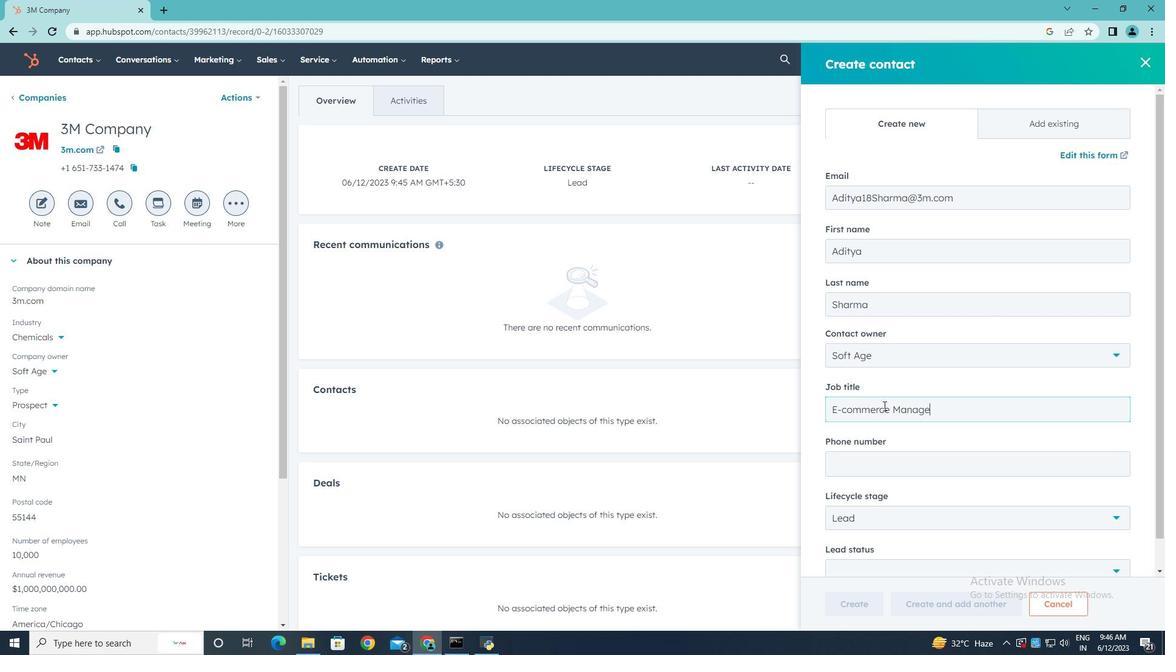 
Action: Mouse moved to (886, 461)
Screenshot: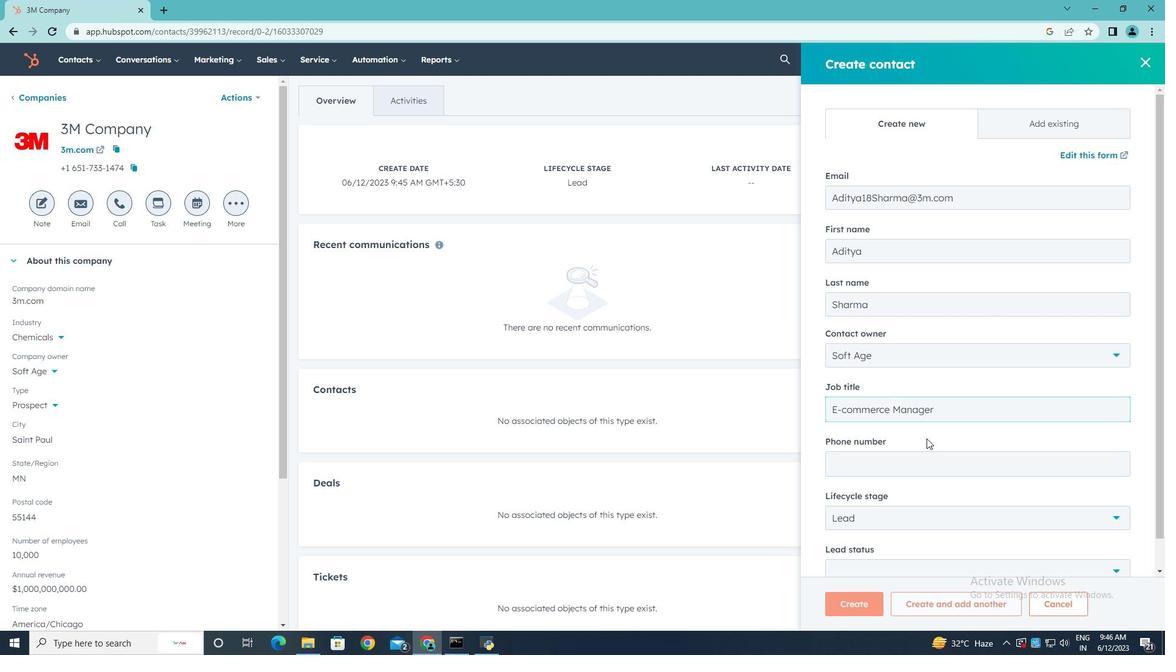 
Action: Mouse pressed left at (886, 461)
Screenshot: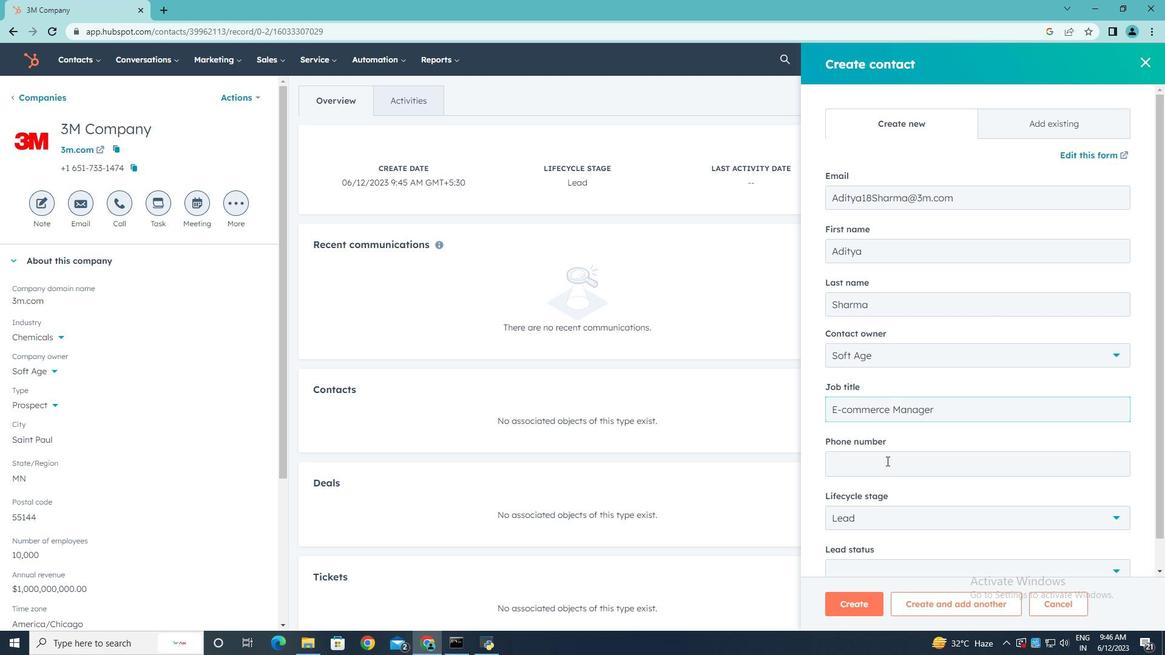 
Action: Key pressed 4085557891
Screenshot: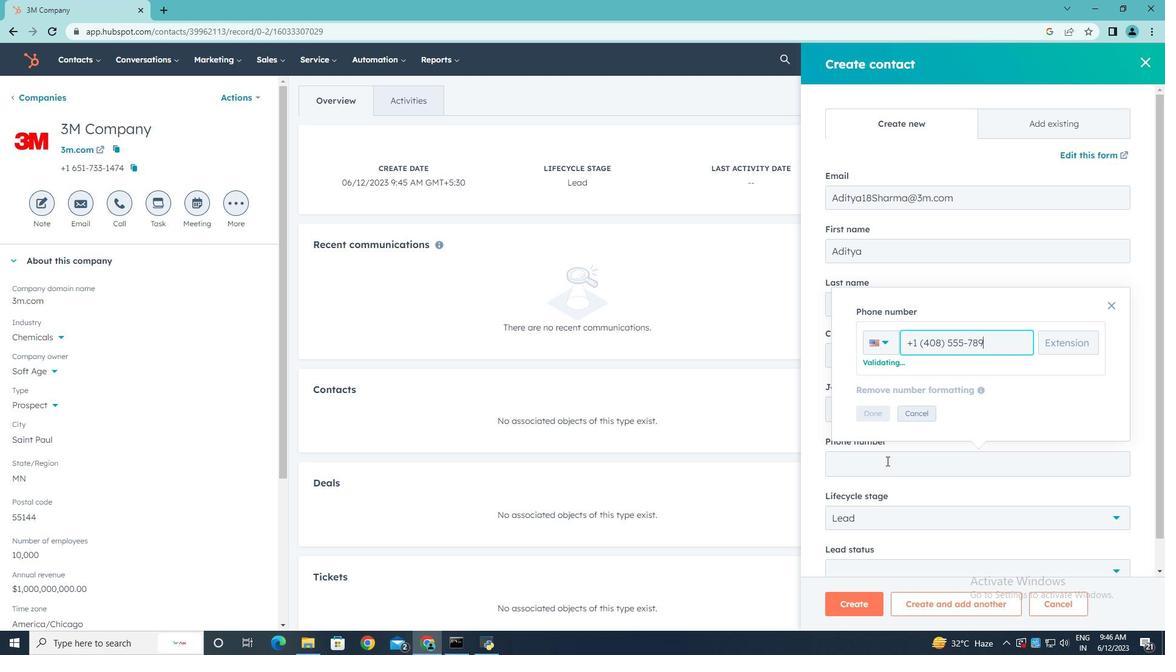 
Action: Mouse moved to (871, 412)
Screenshot: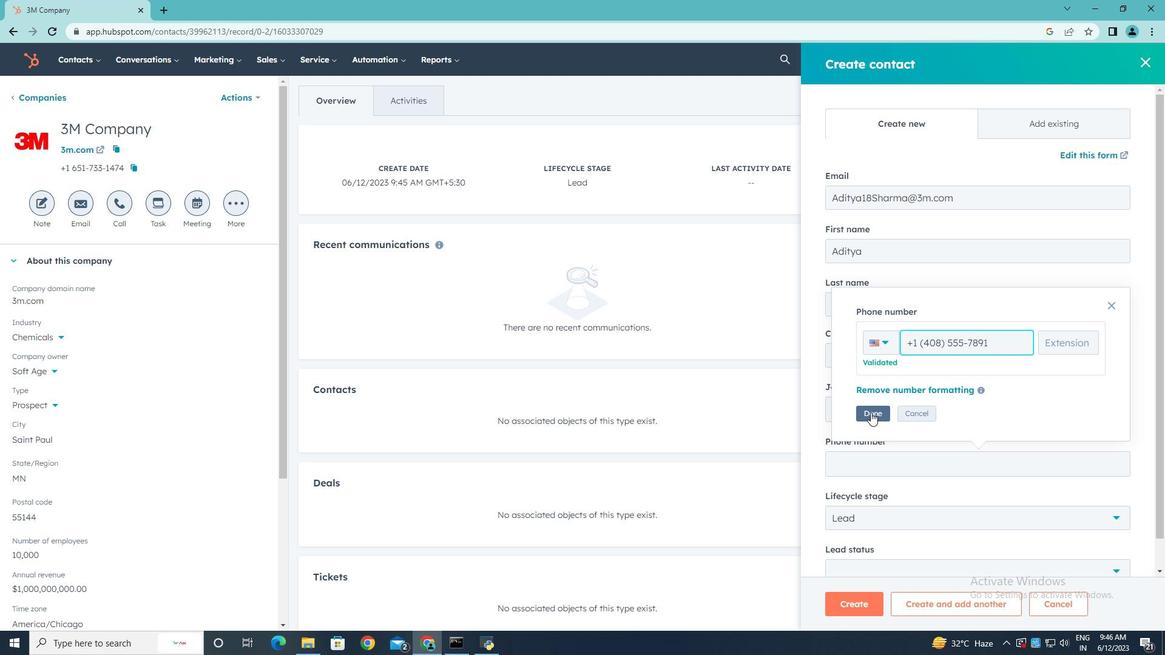 
Action: Mouse pressed left at (871, 412)
Screenshot: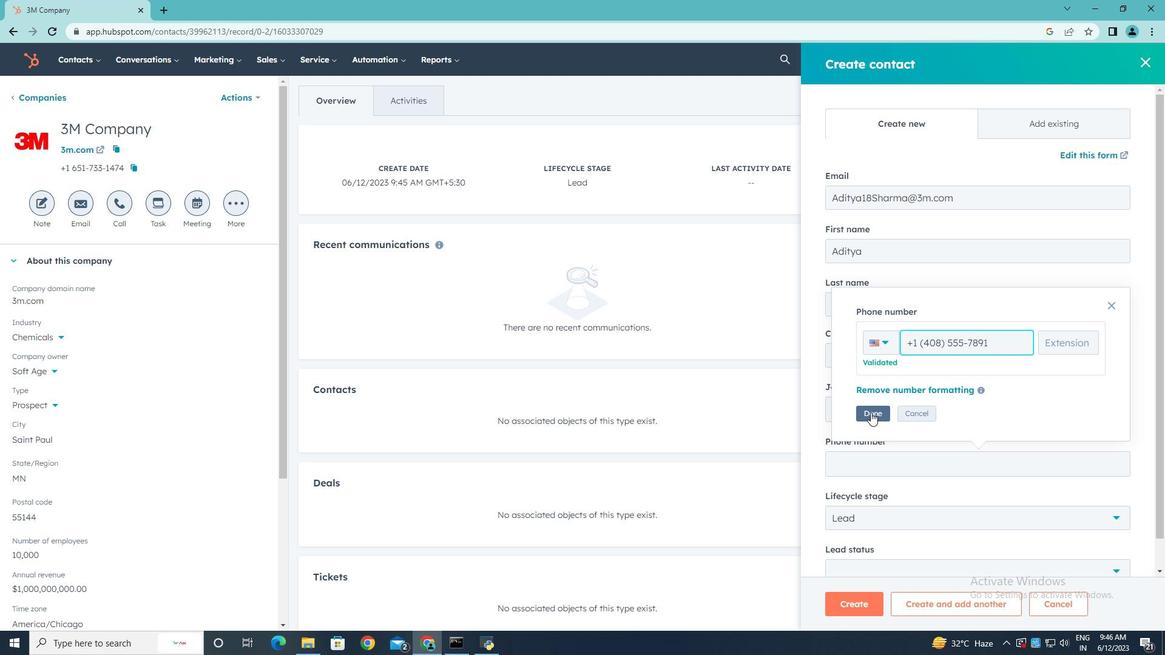 
Action: Mouse moved to (874, 519)
Screenshot: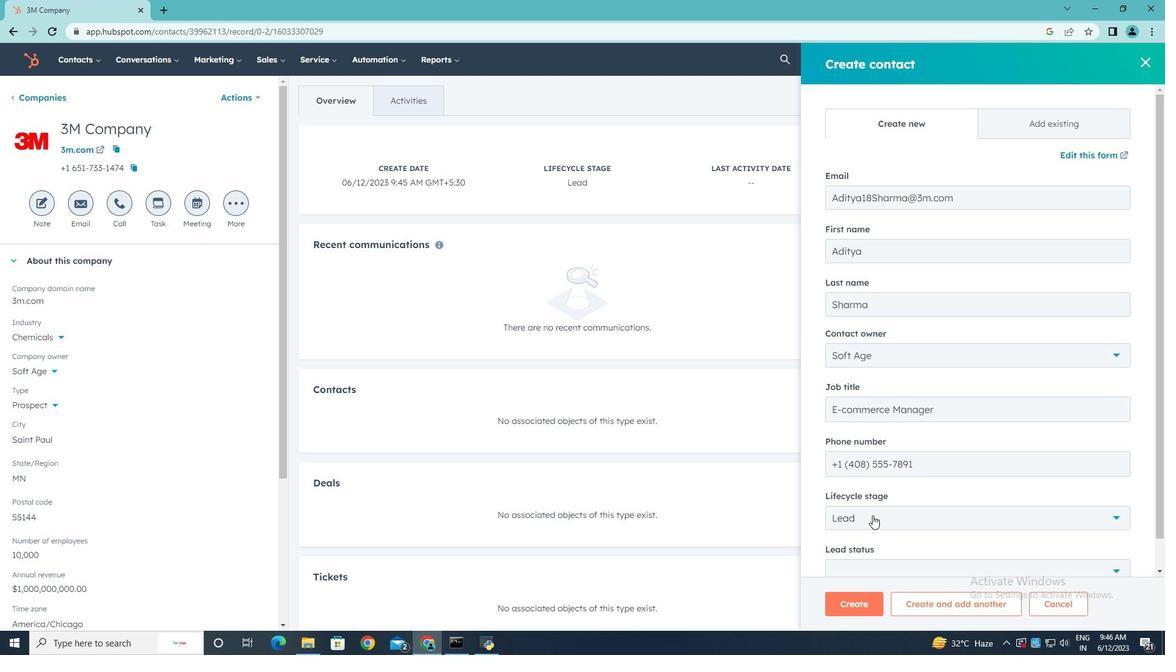 
Action: Mouse pressed left at (874, 519)
Screenshot: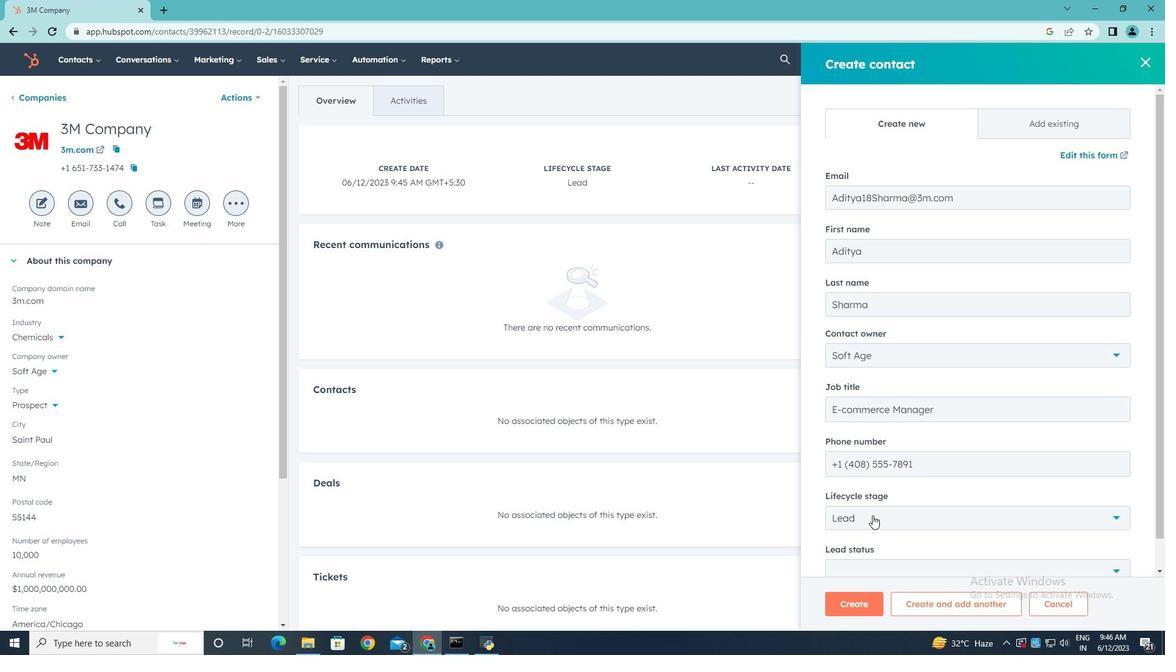 
Action: Mouse moved to (877, 407)
Screenshot: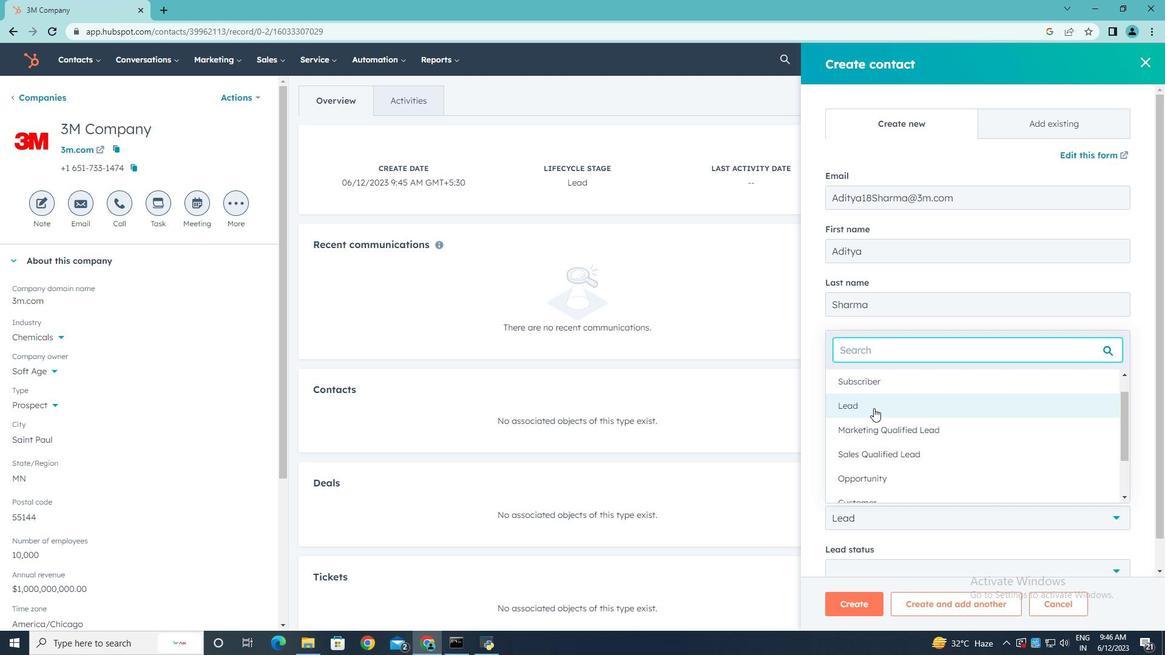 
Action: Mouse pressed left at (877, 407)
Screenshot: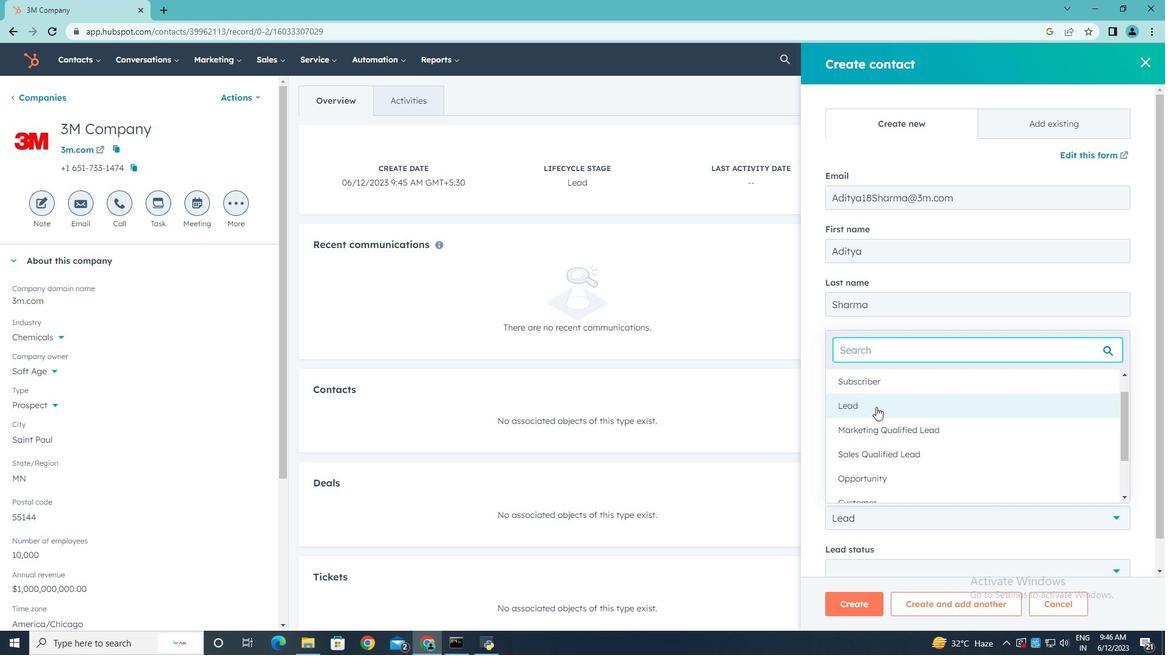 
Action: Mouse moved to (889, 467)
Screenshot: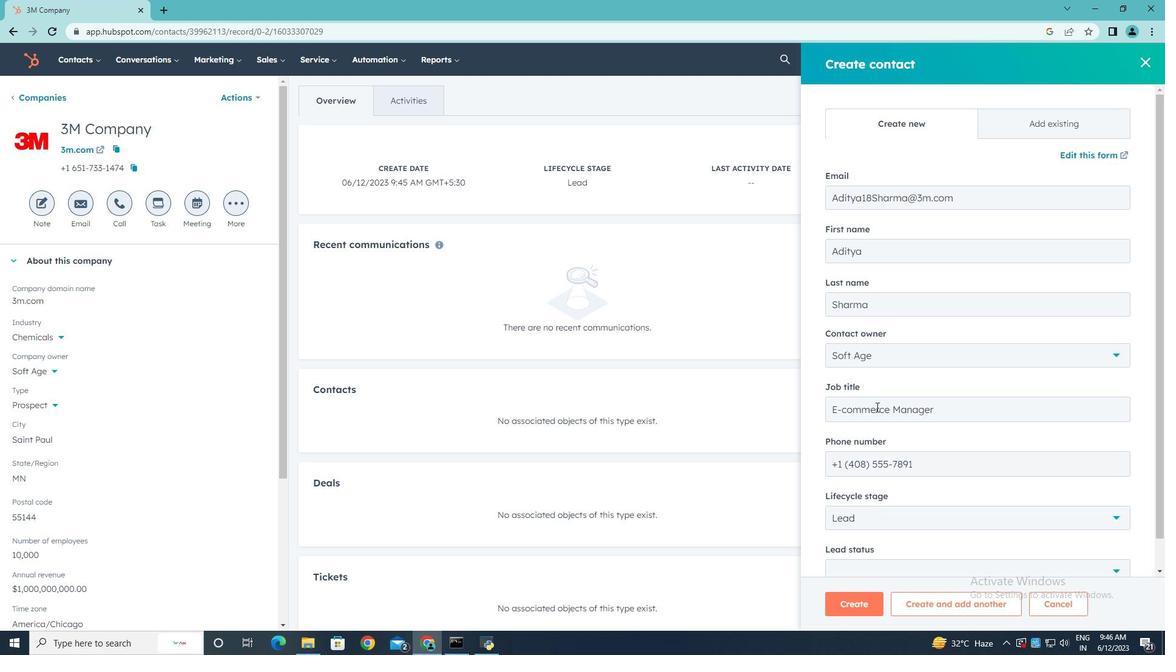 
Action: Mouse scrolled (889, 466) with delta (0, 0)
Screenshot: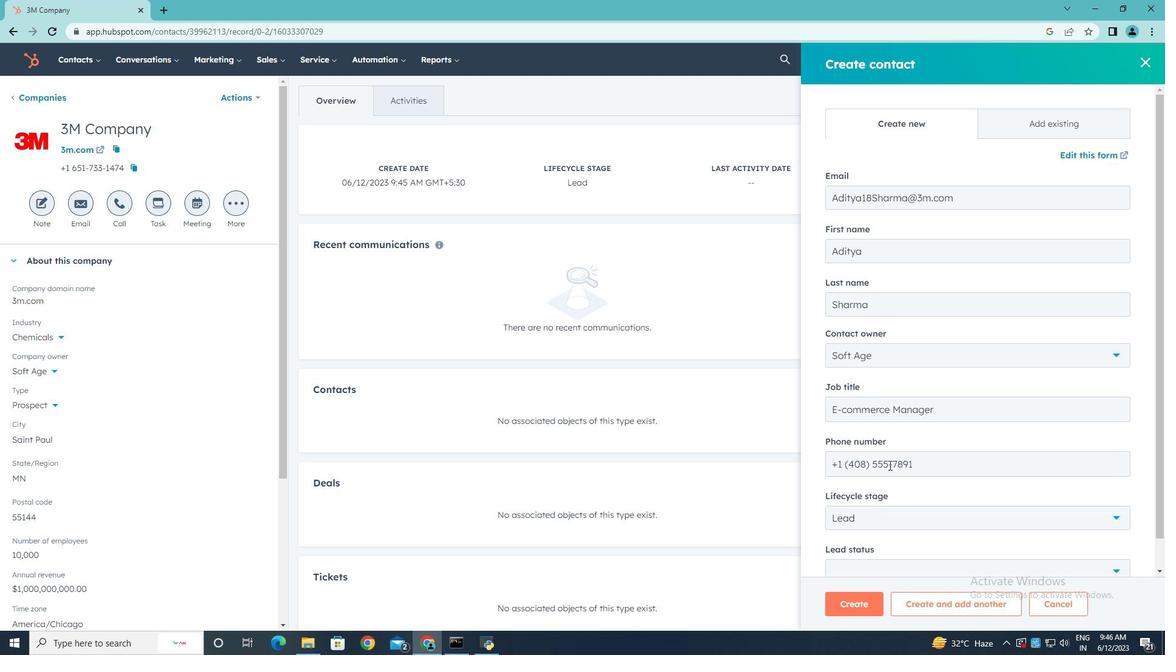 
Action: Mouse scrolled (889, 466) with delta (0, 0)
Screenshot: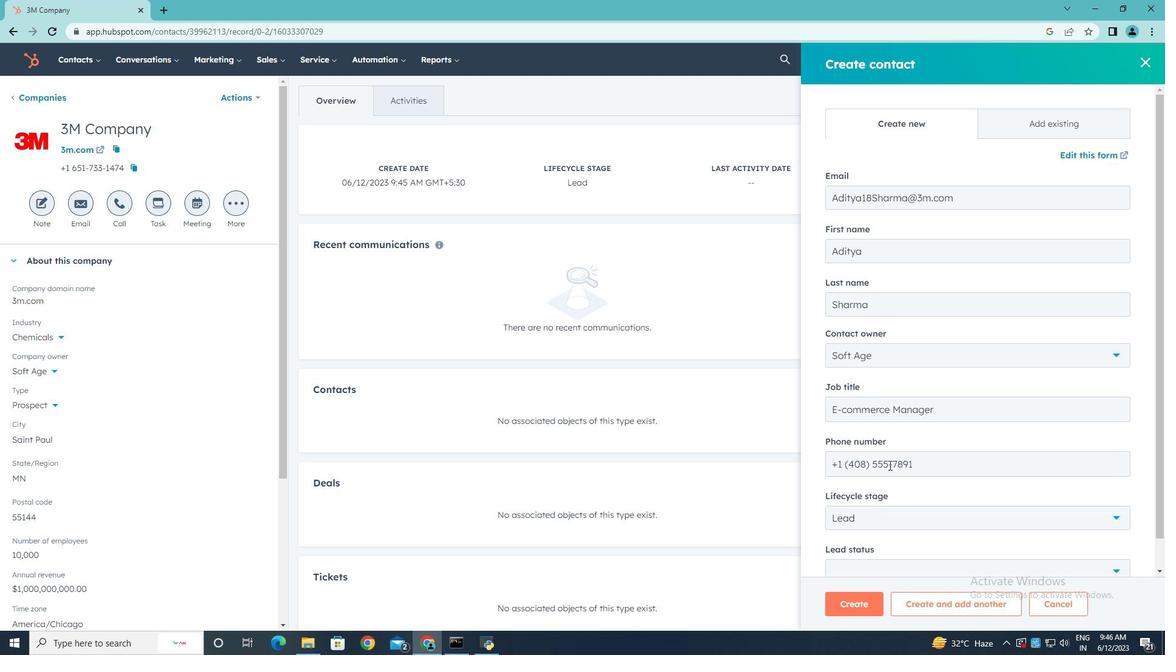 
Action: Mouse scrolled (889, 466) with delta (0, 0)
Screenshot: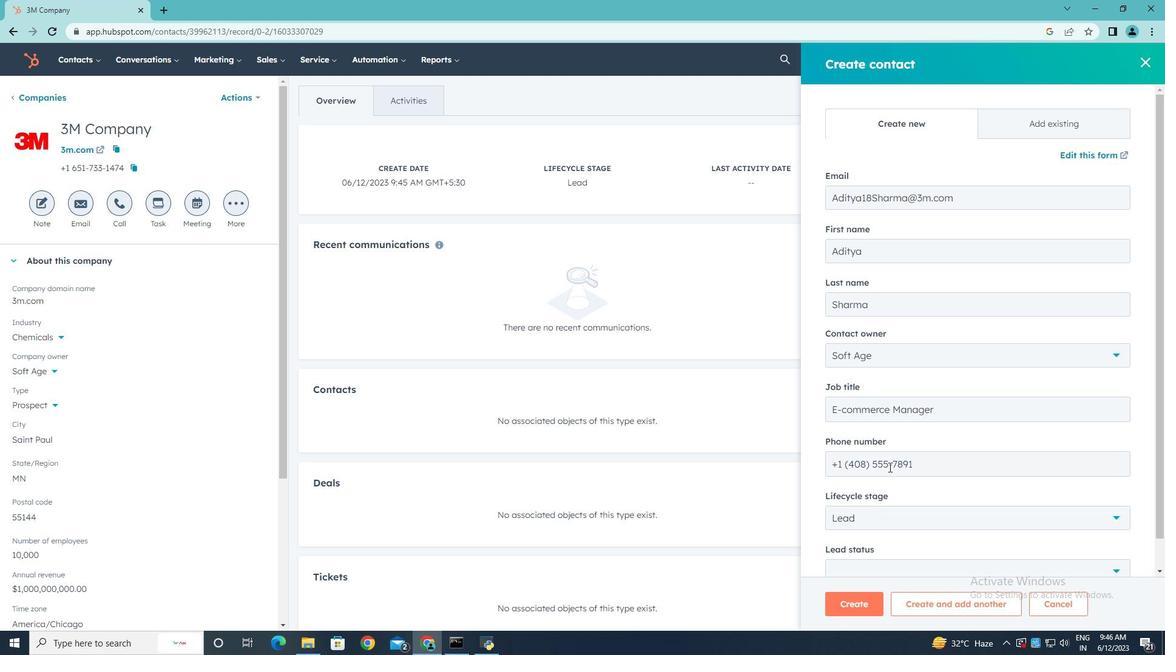 
Action: Mouse moved to (882, 543)
Screenshot: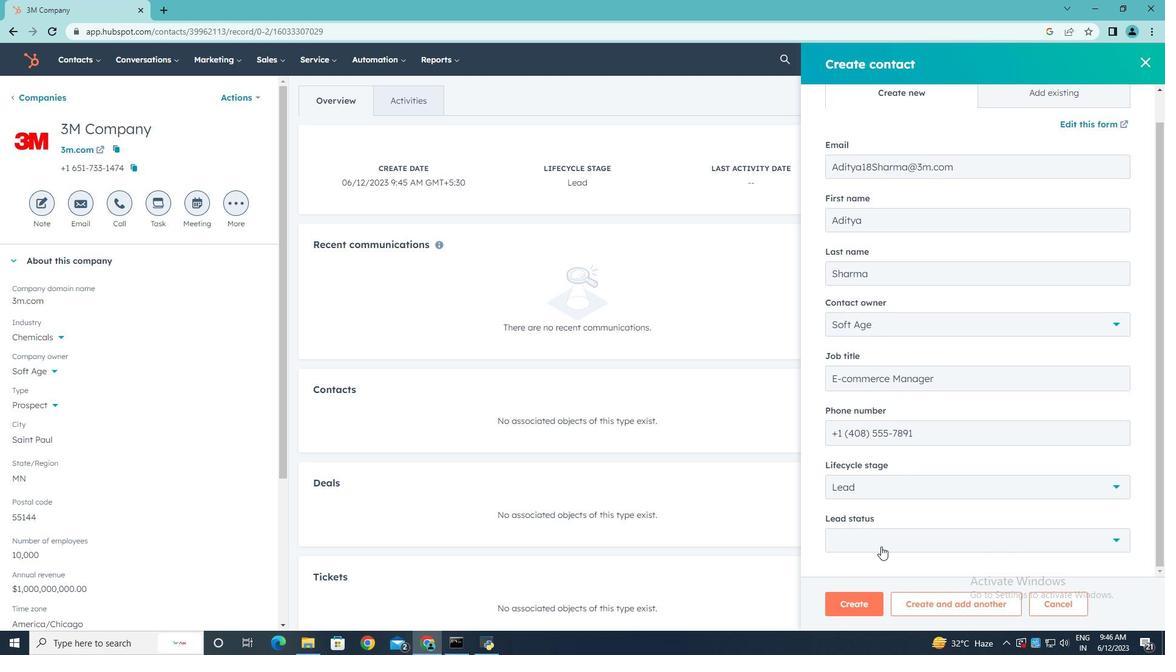 
Action: Mouse pressed left at (882, 543)
Screenshot: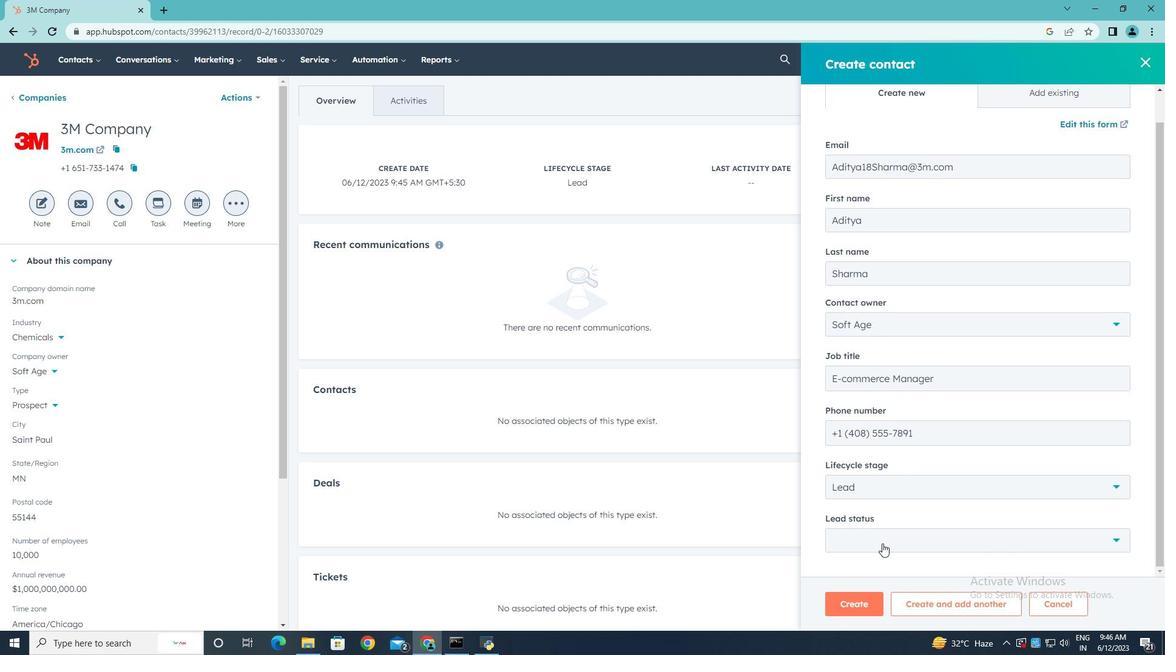 
Action: Mouse moved to (876, 453)
Screenshot: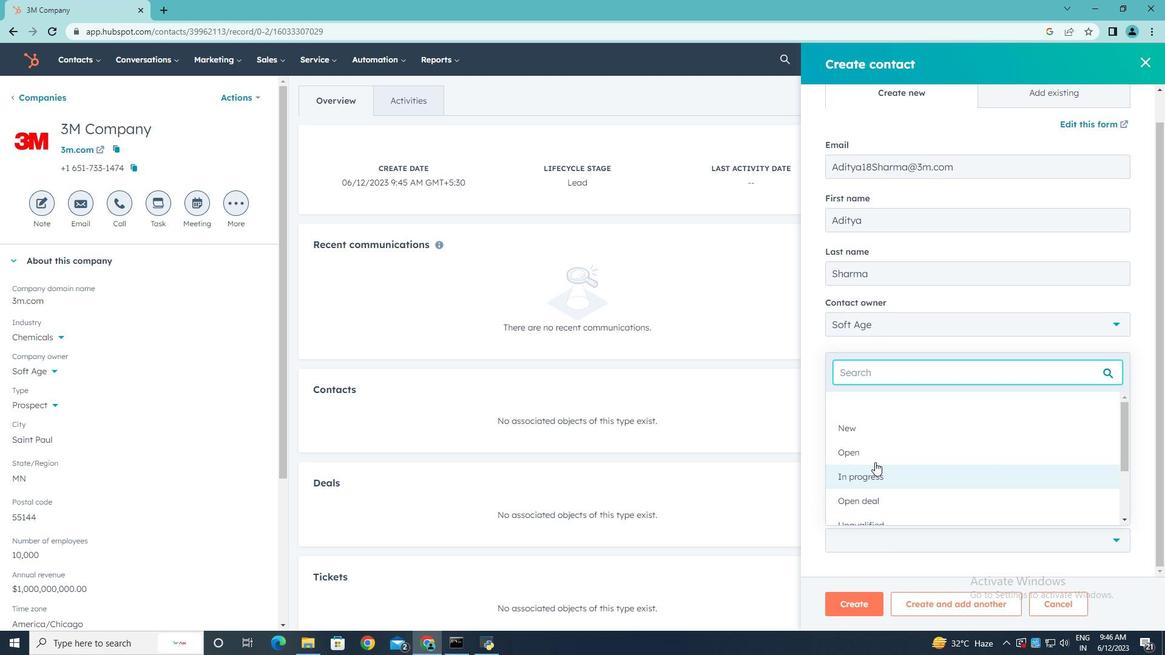 
Action: Mouse pressed left at (876, 453)
Screenshot: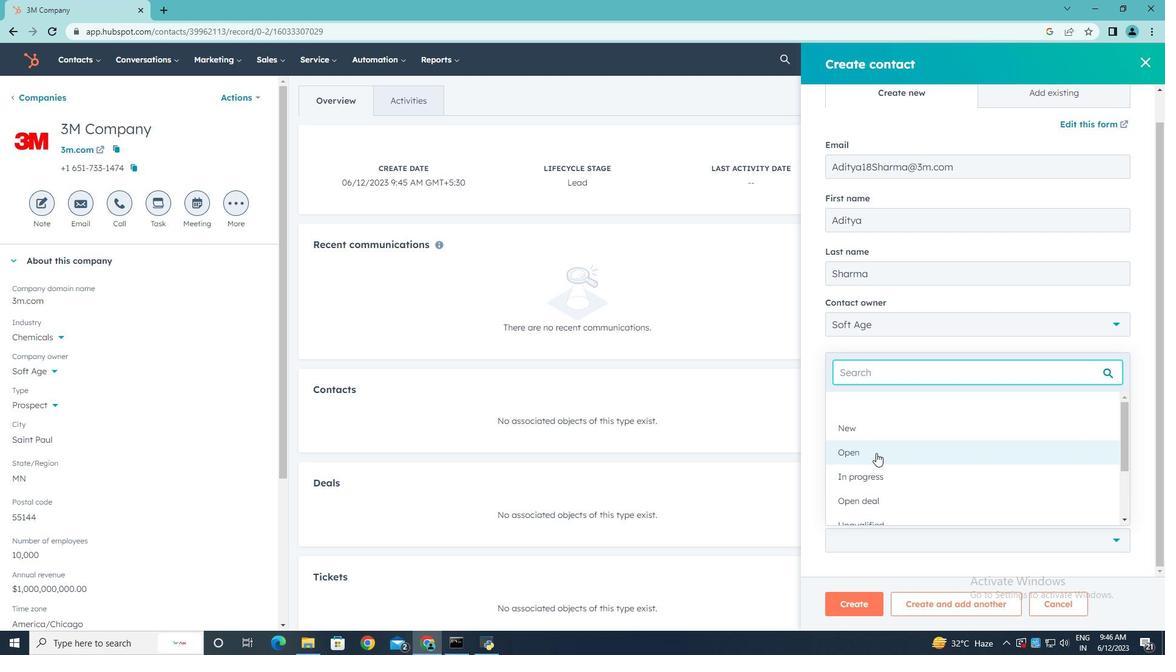 
Action: Mouse moved to (876, 454)
Screenshot: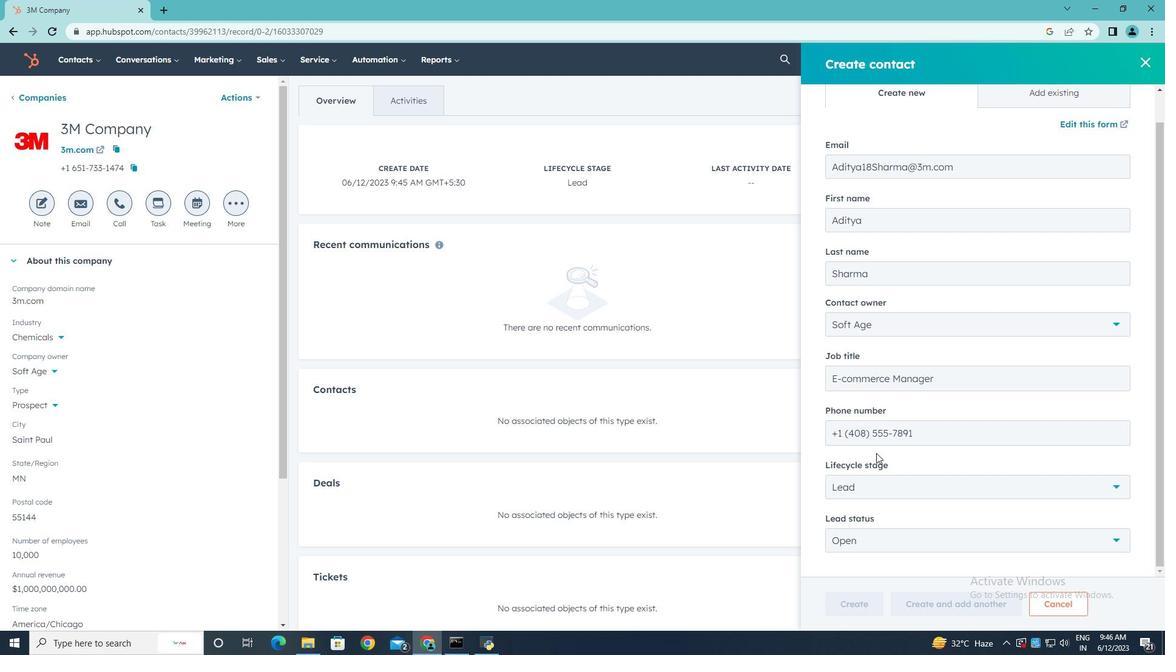 
Action: Mouse scrolled (876, 453) with delta (0, 0)
Screenshot: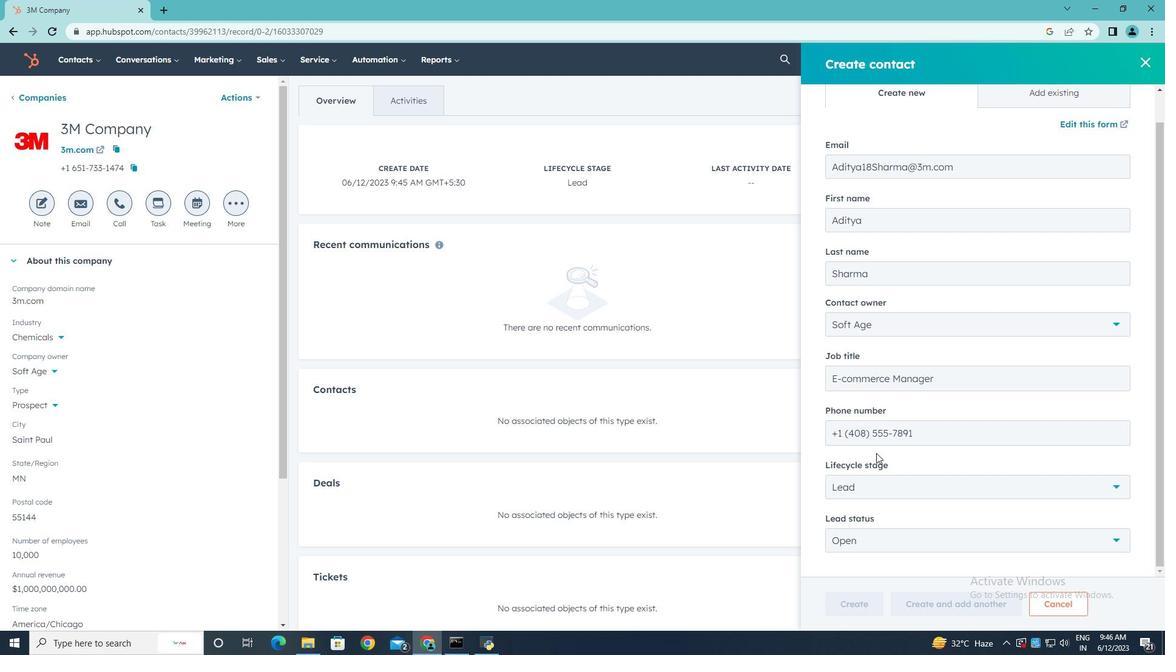 
Action: Mouse moved to (876, 454)
Screenshot: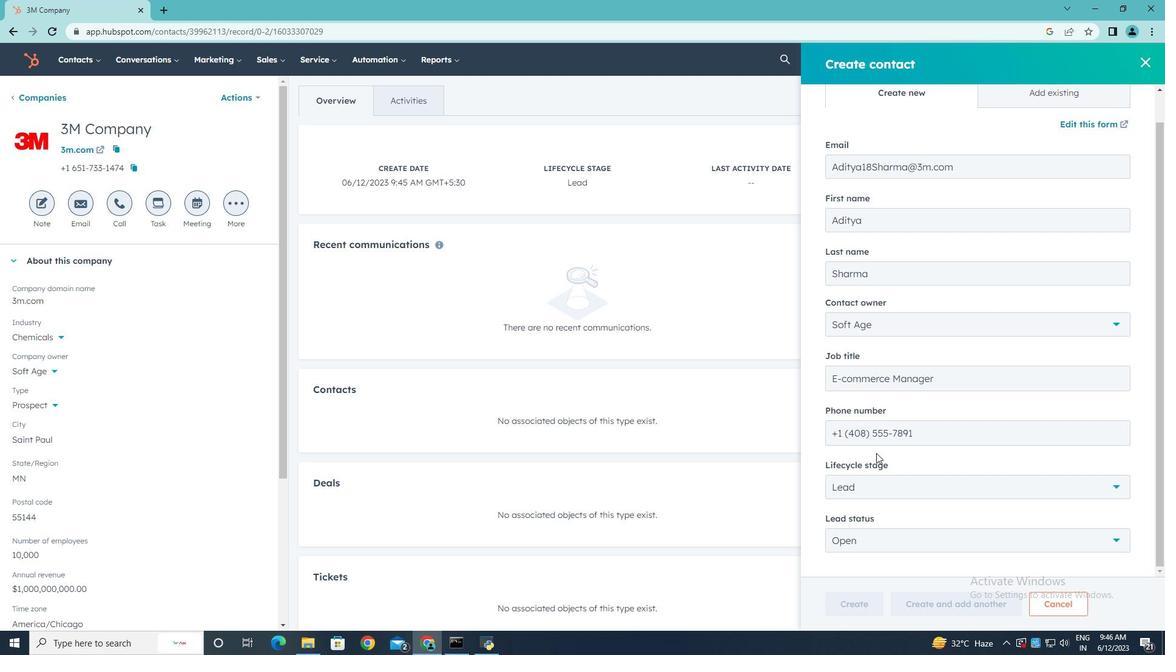 
Action: Mouse scrolled (876, 453) with delta (0, 0)
Screenshot: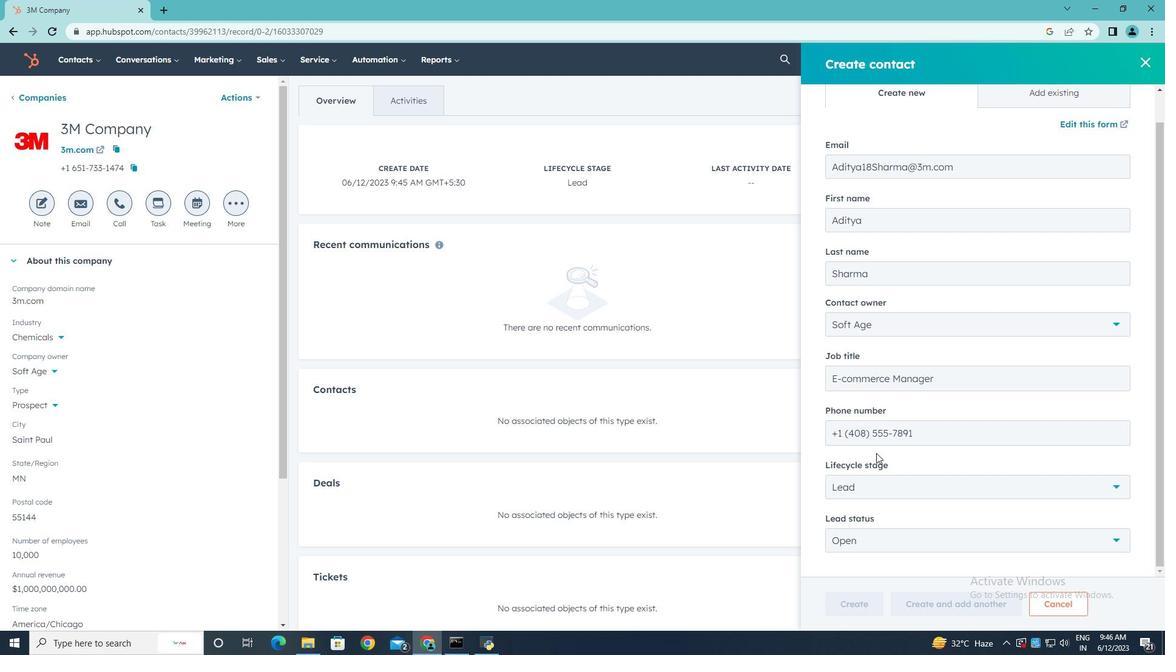 
Action: Mouse scrolled (876, 453) with delta (0, 0)
Screenshot: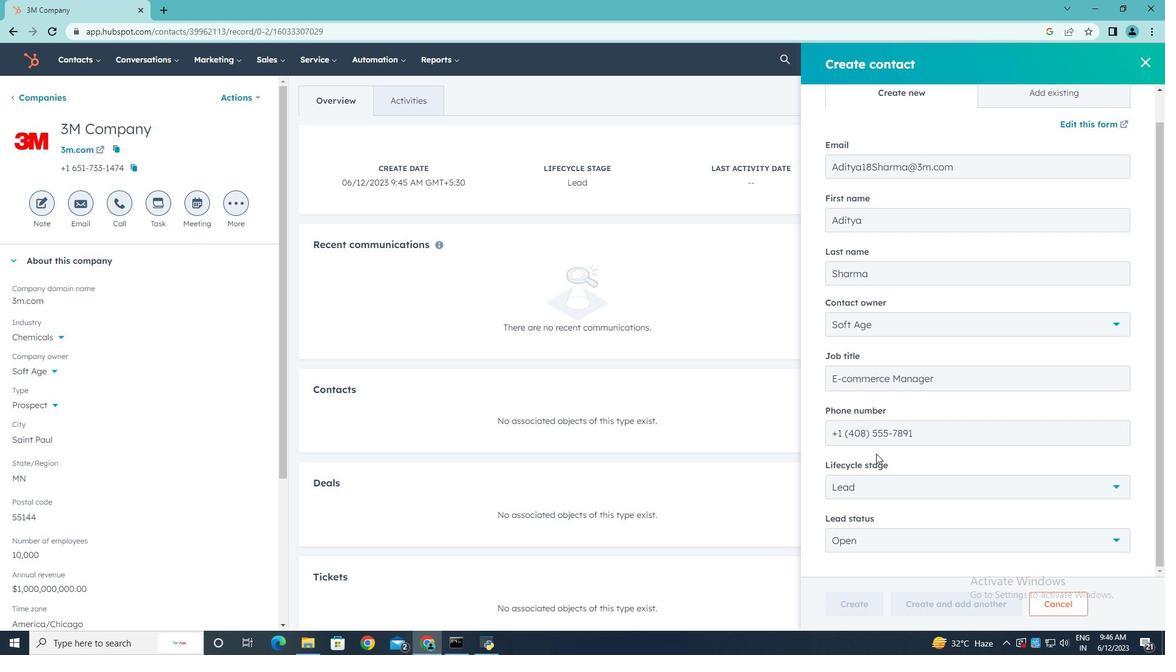 
Action: Mouse scrolled (876, 453) with delta (0, 0)
Screenshot: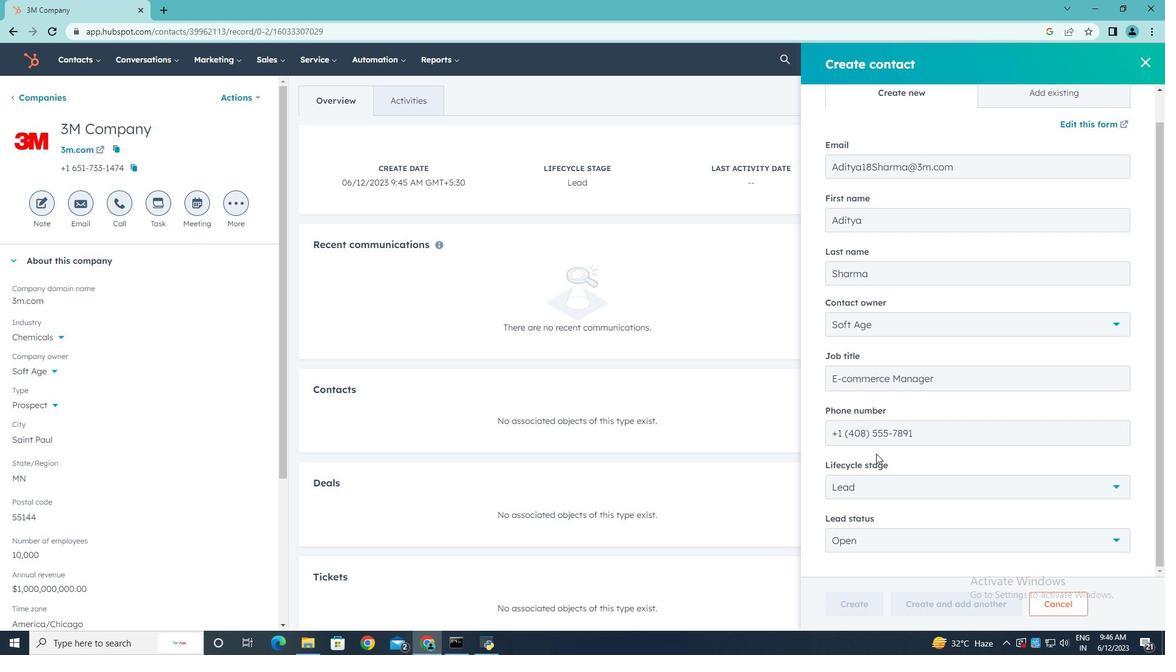 
Action: Mouse scrolled (876, 453) with delta (0, 0)
Screenshot: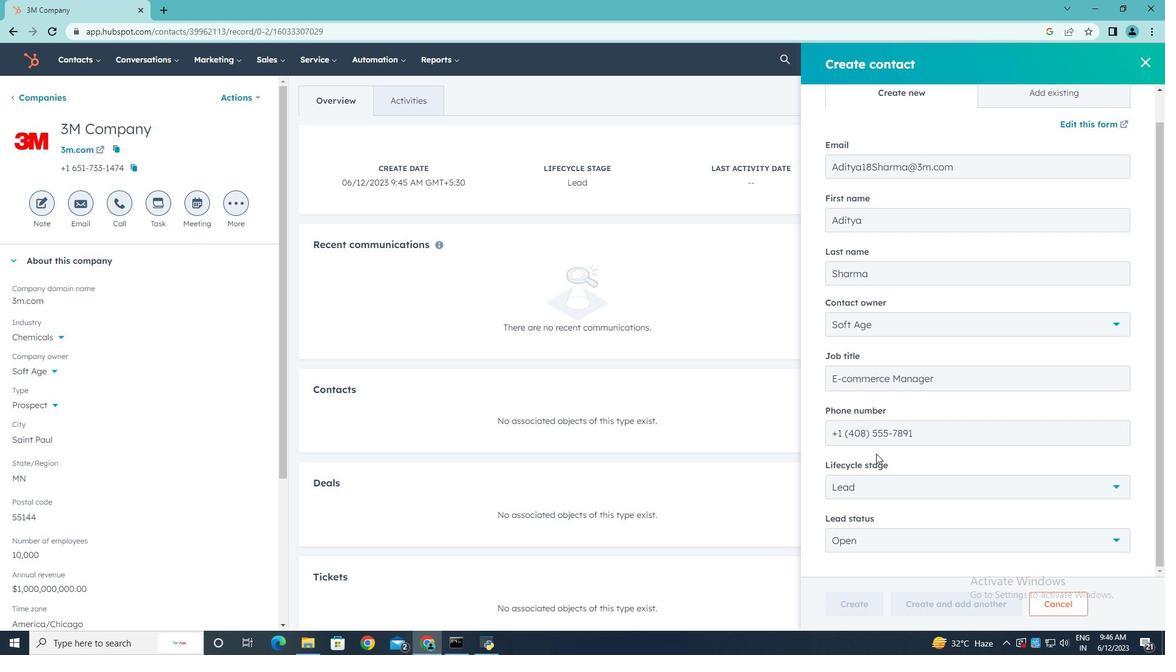 
Action: Mouse moved to (843, 600)
Screenshot: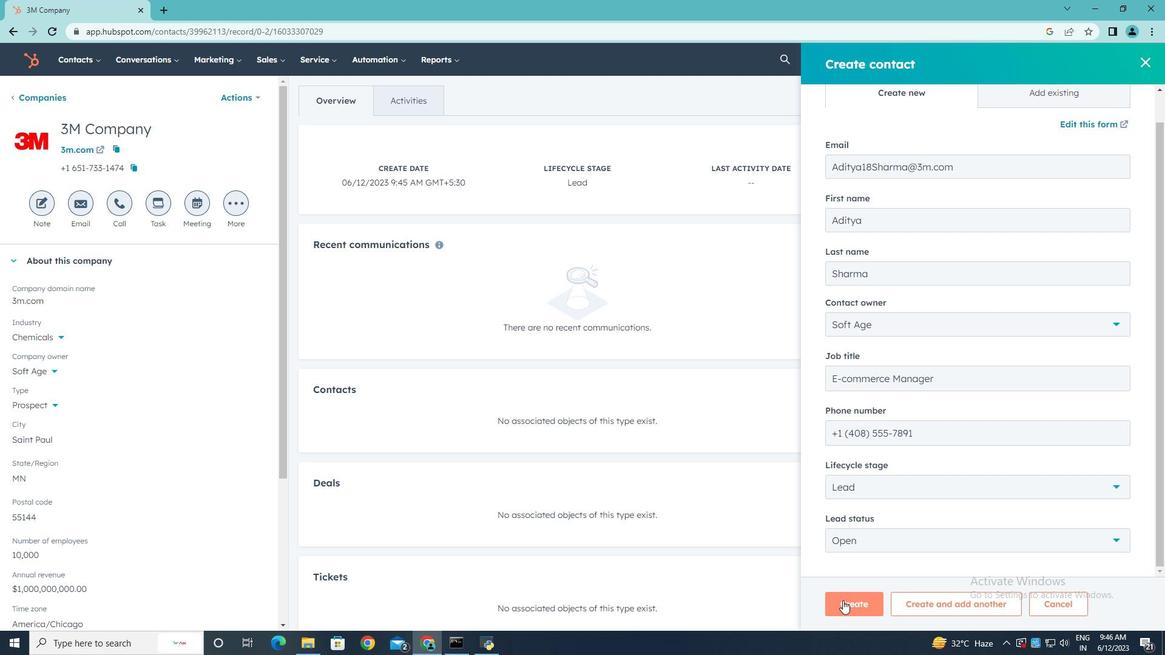 
Action: Mouse pressed left at (843, 600)
Screenshot: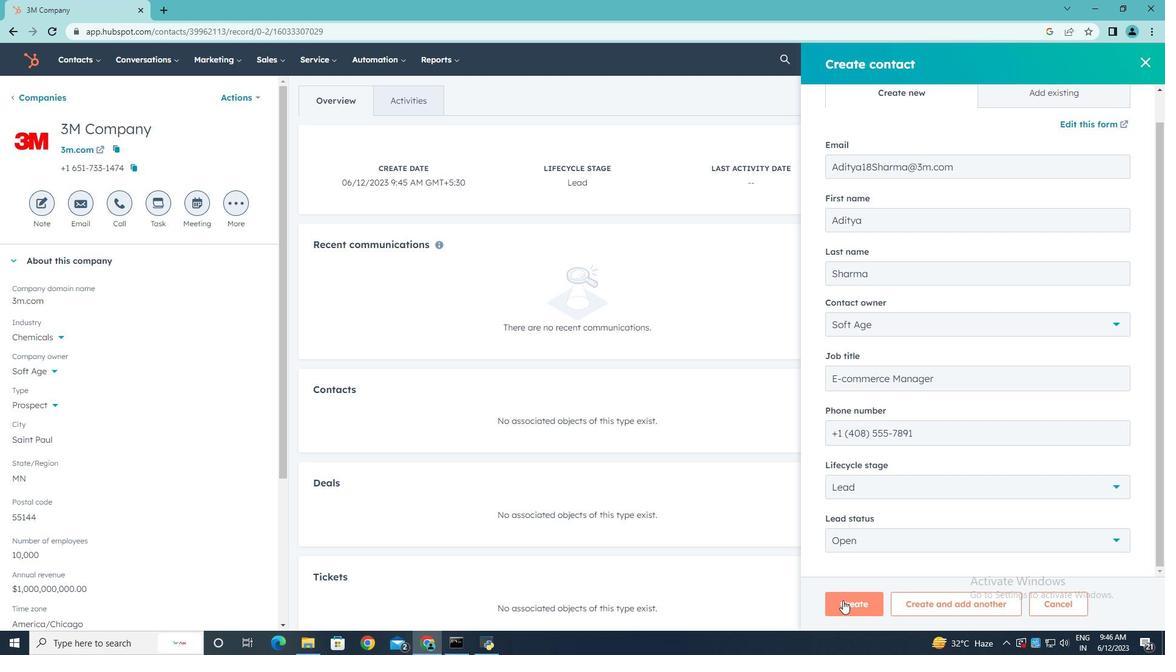 
Action: Mouse moved to (780, 531)
Screenshot: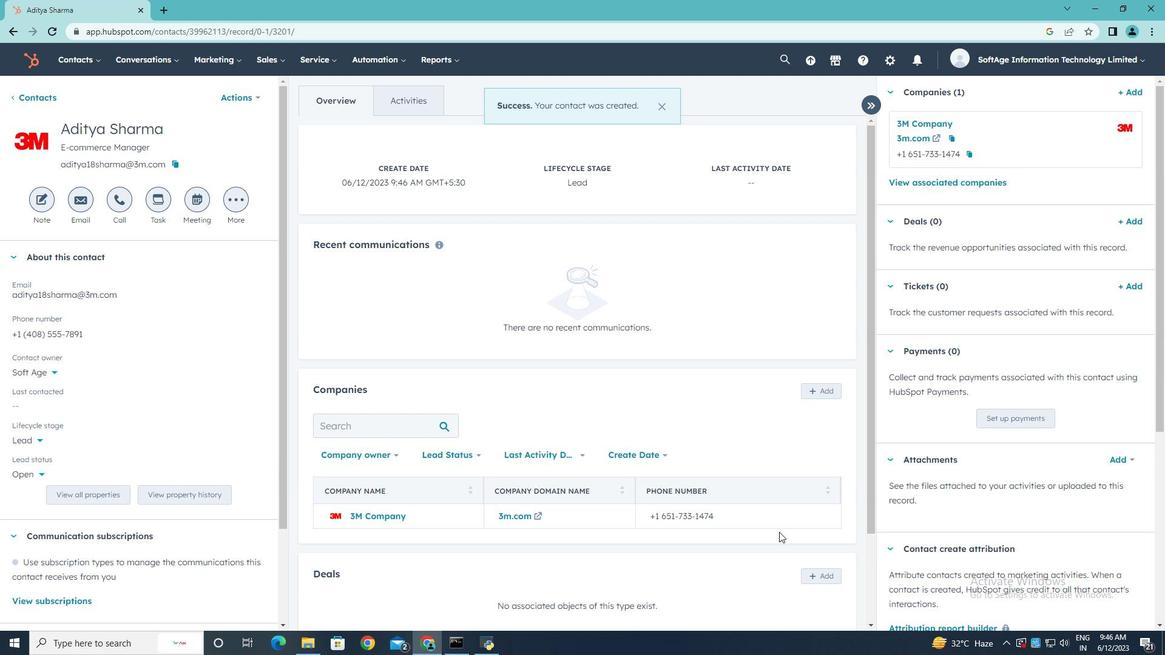 
